 Task: Create a repository with GitHub Discussions enabled.
Action: Mouse moved to (1170, 73)
Screenshot: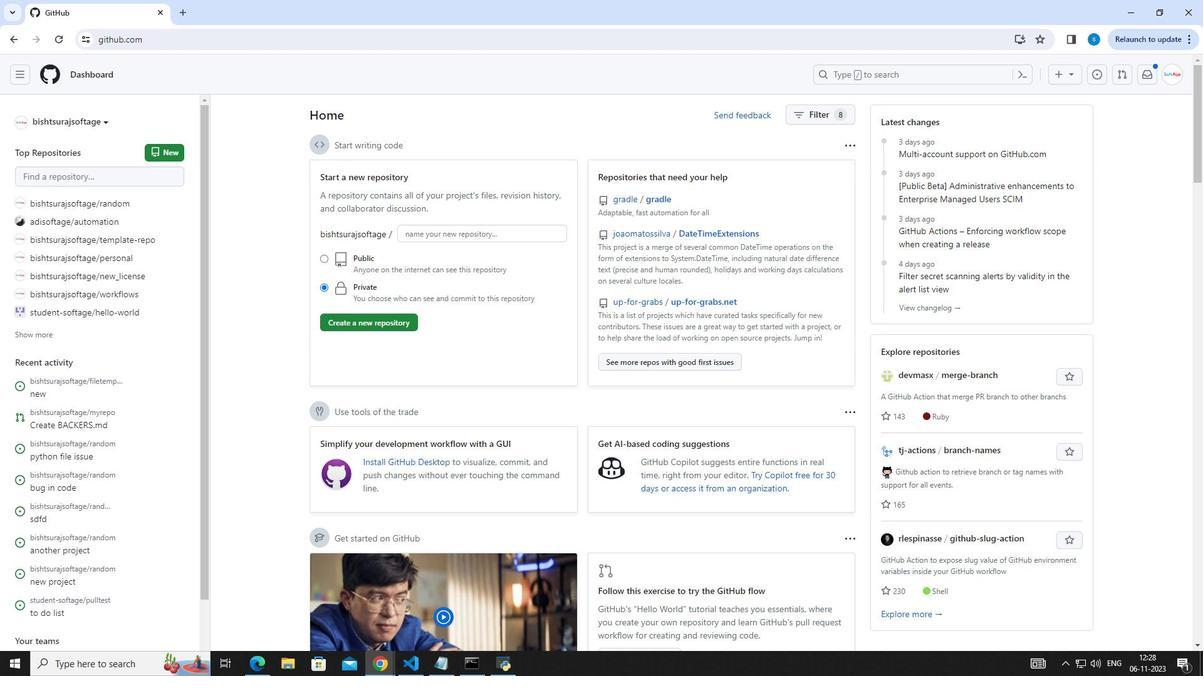 
Action: Mouse pressed left at (1170, 73)
Screenshot: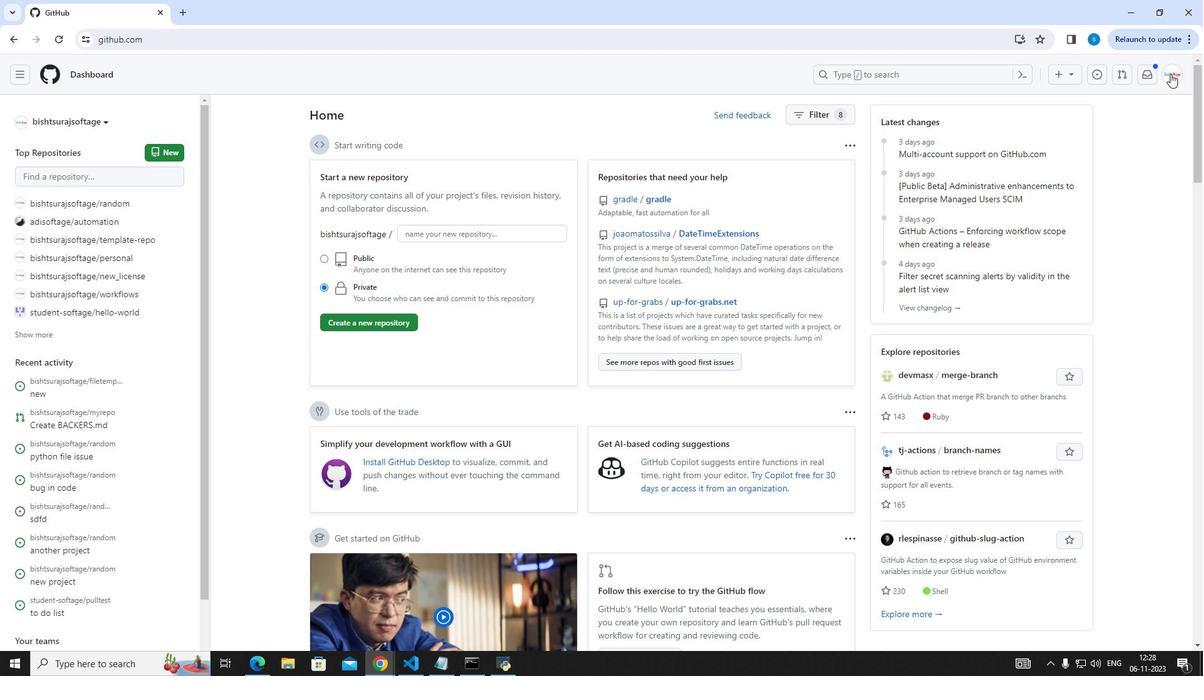 
Action: Mouse moved to (1109, 186)
Screenshot: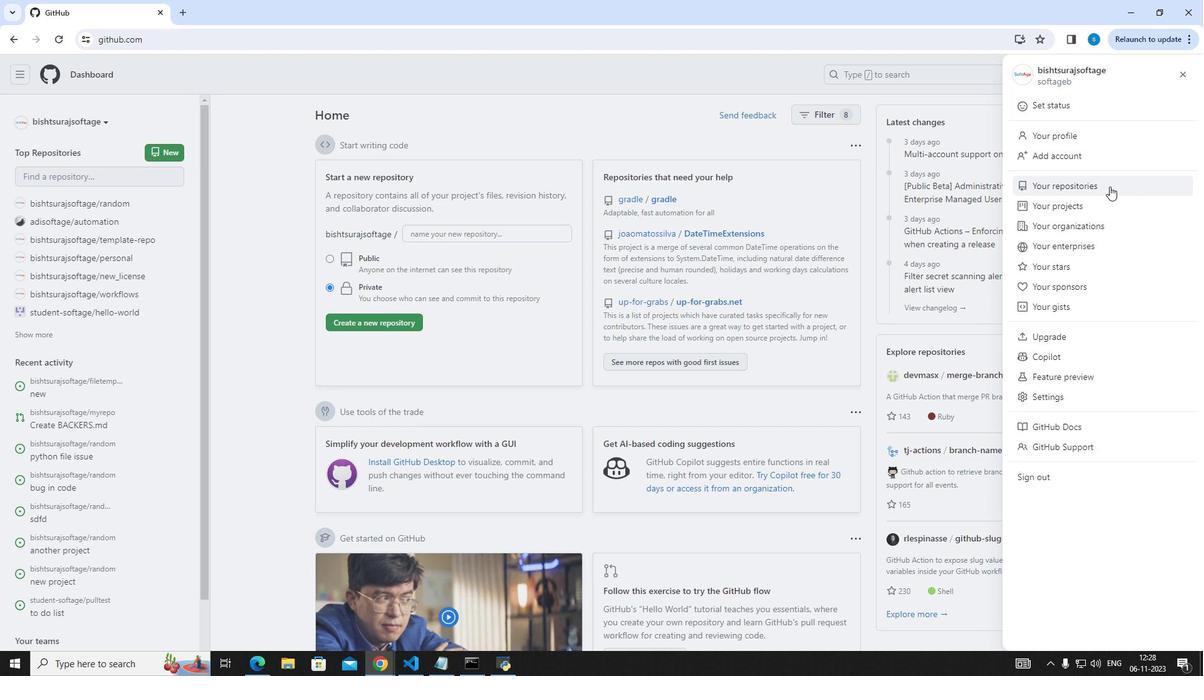 
Action: Mouse pressed left at (1109, 186)
Screenshot: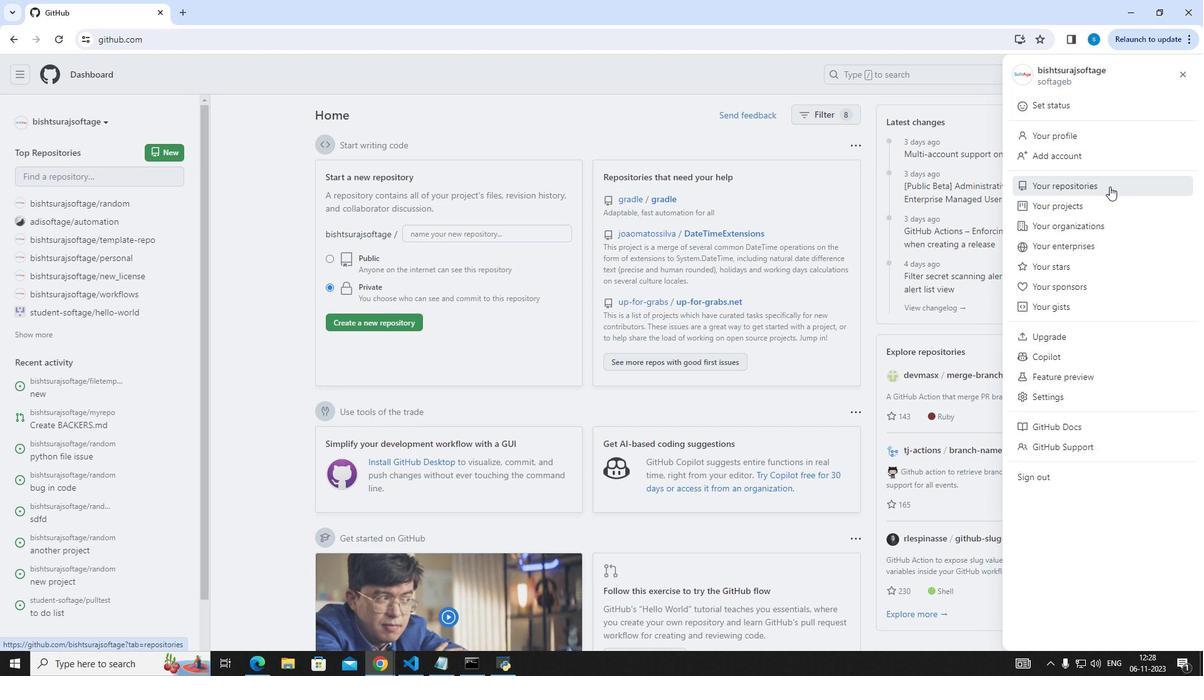 
Action: Mouse moved to (941, 147)
Screenshot: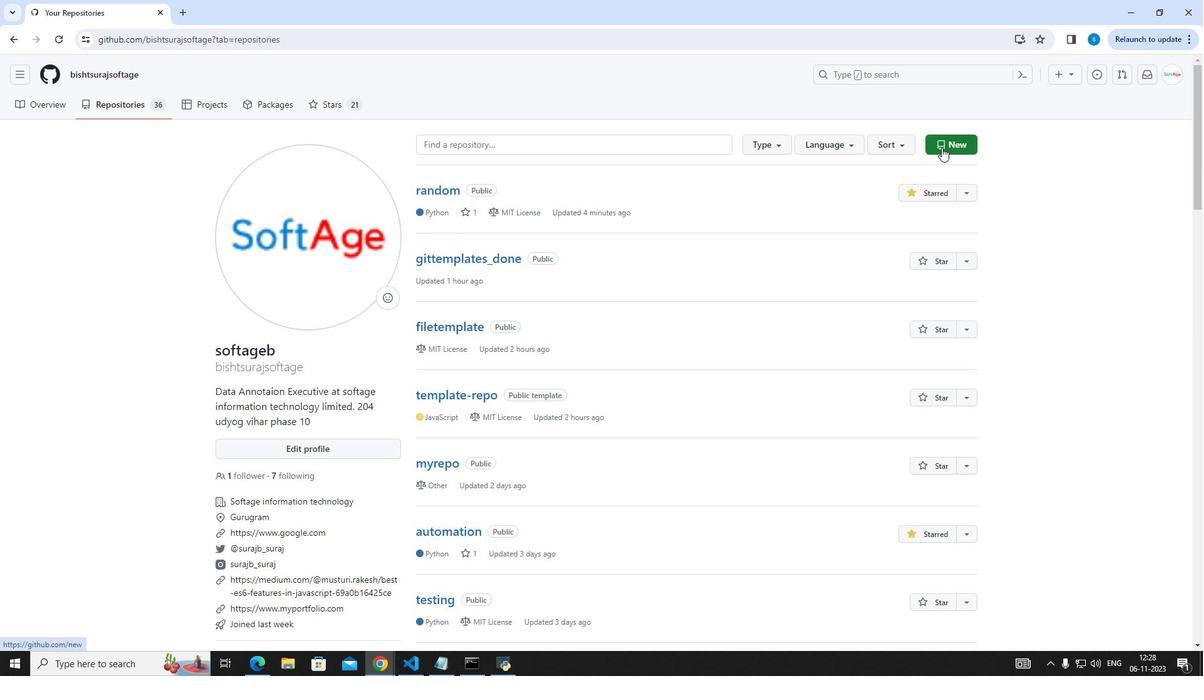 
Action: Mouse pressed left at (941, 147)
Screenshot: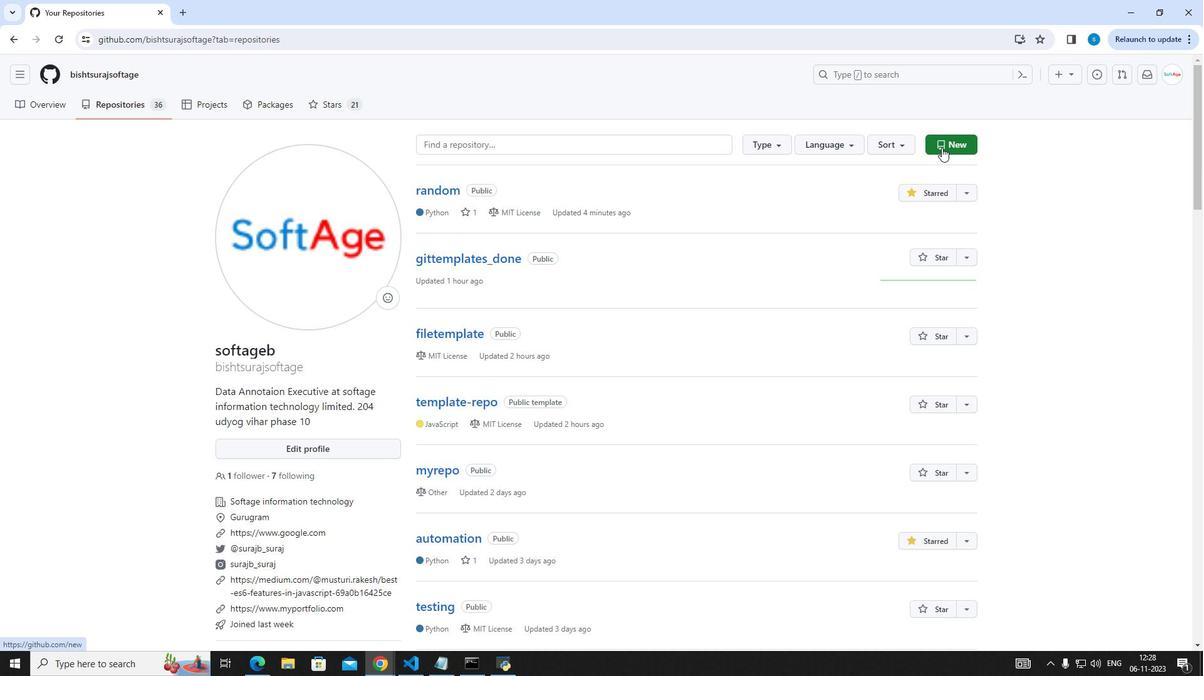 
Action: Mouse moved to (435, 303)
Screenshot: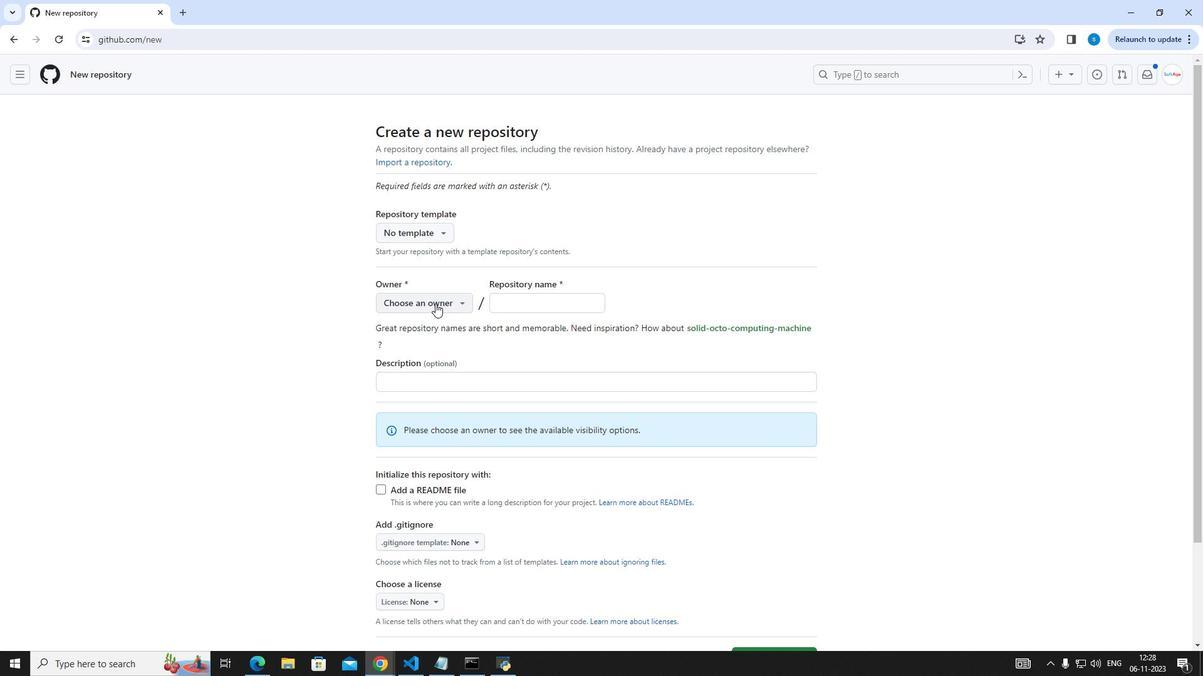 
Action: Mouse pressed left at (435, 303)
Screenshot: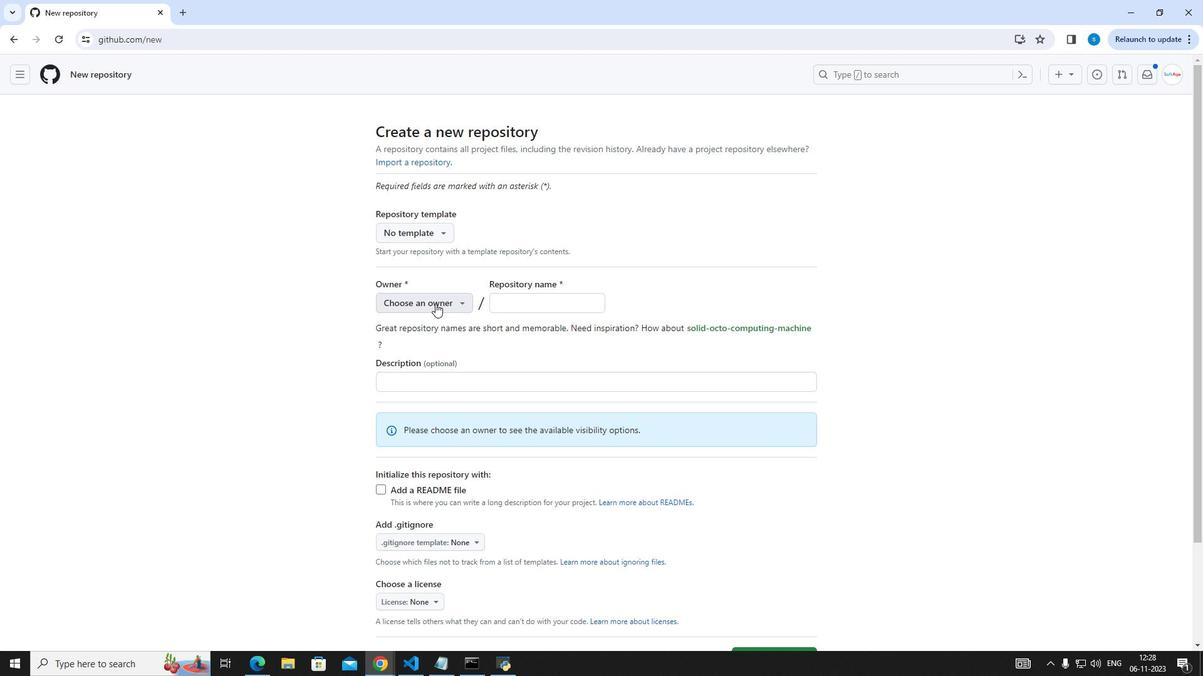 
Action: Mouse moved to (441, 352)
Screenshot: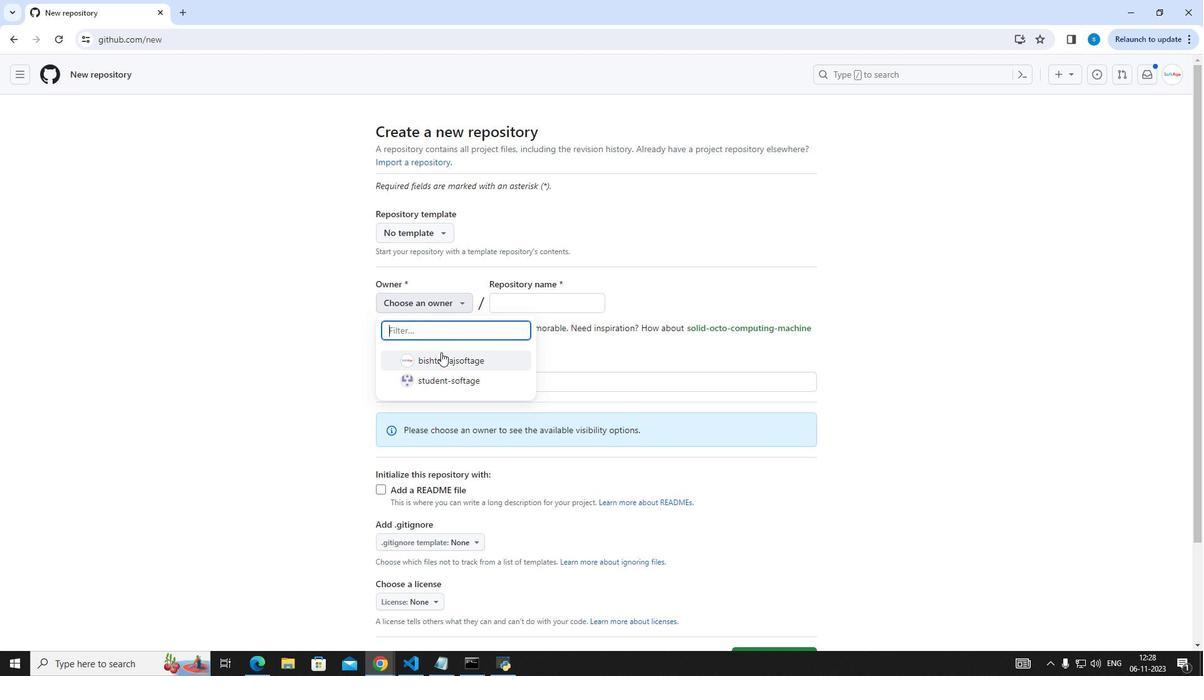 
Action: Mouse pressed left at (441, 352)
Screenshot: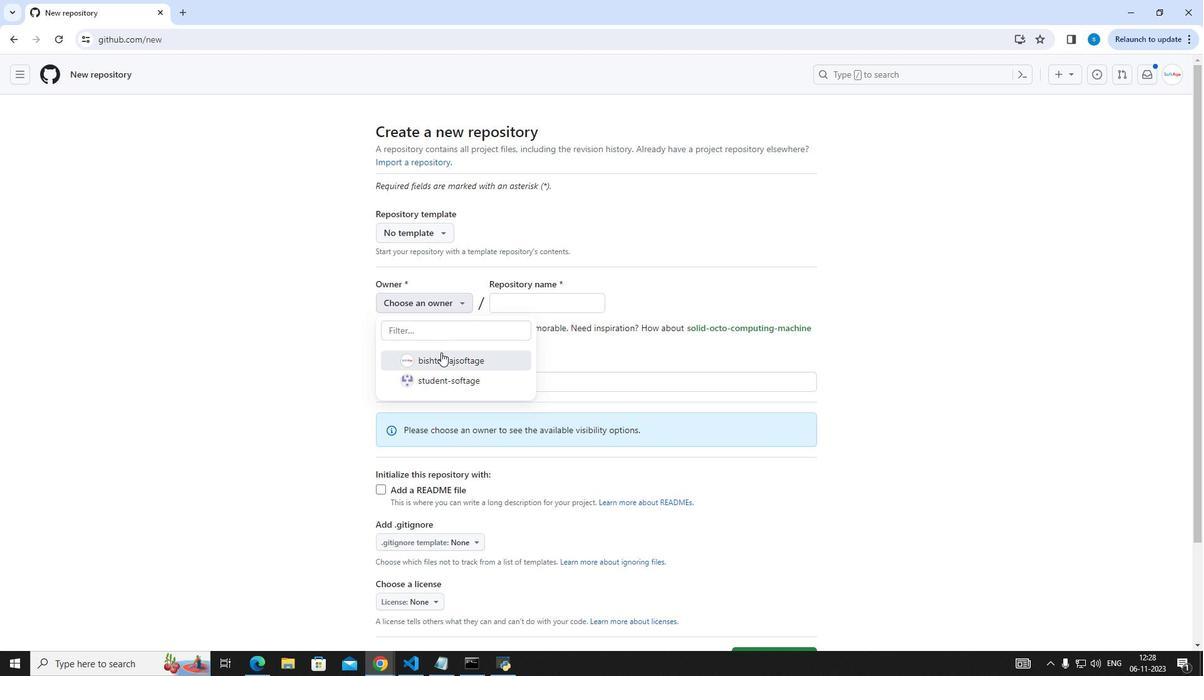 
Action: Mouse moved to (550, 287)
Screenshot: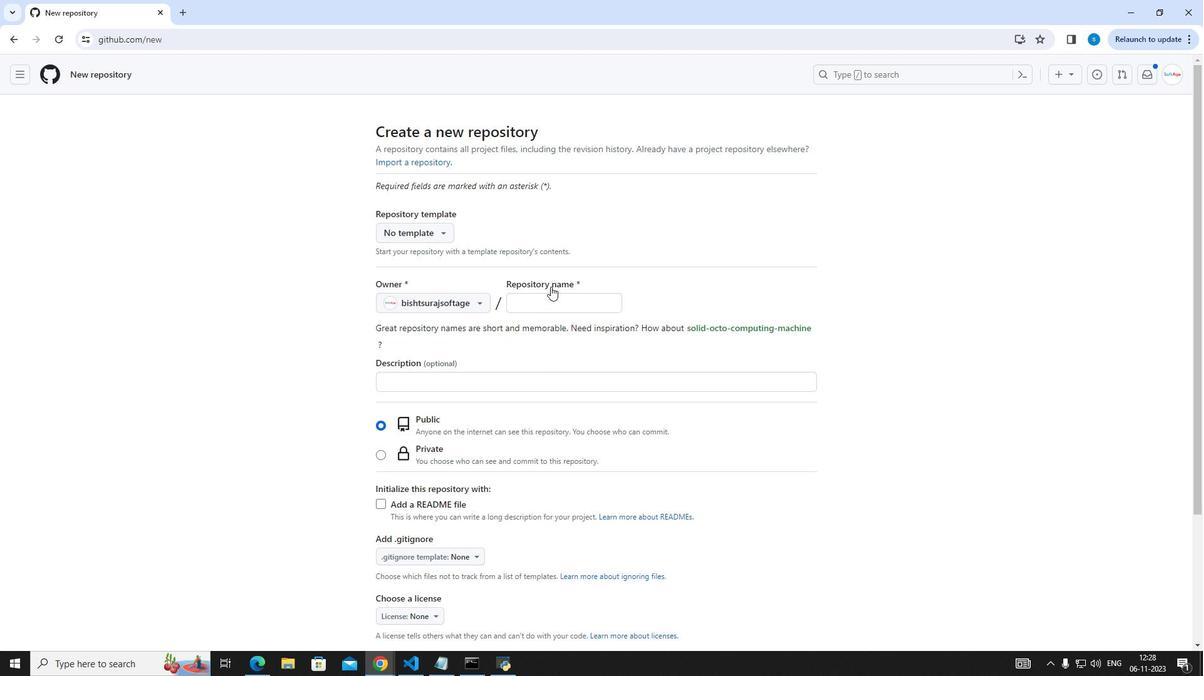 
Action: Mouse pressed left at (550, 287)
Screenshot: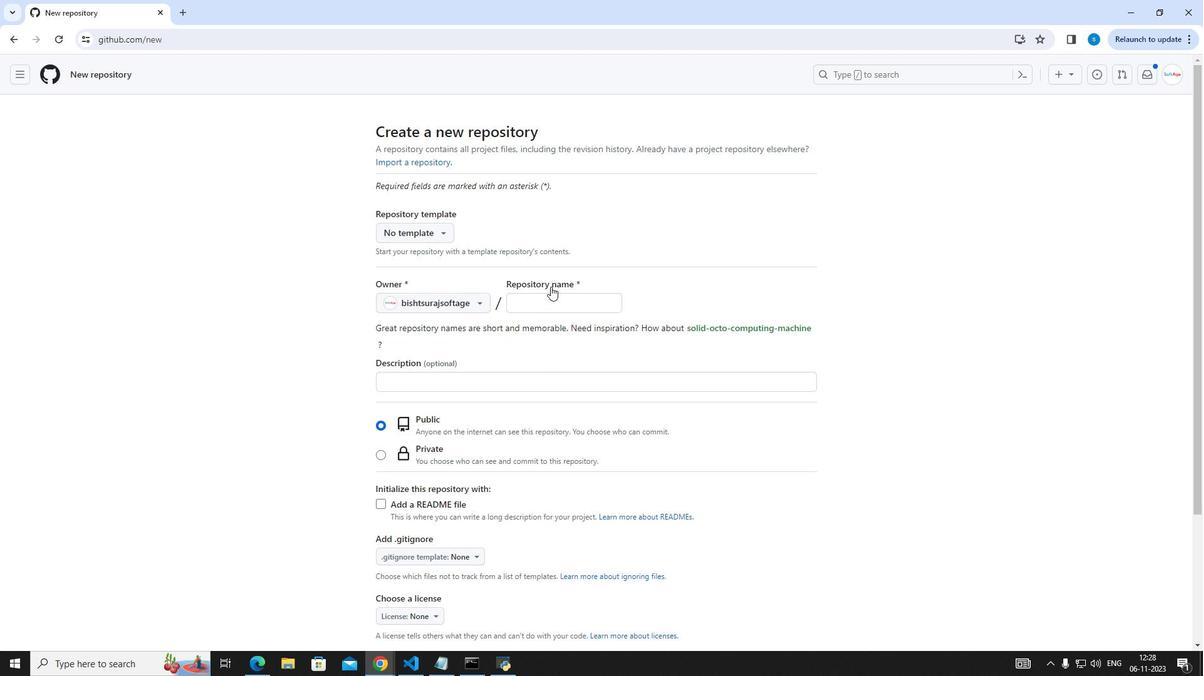 
Action: Key pressed discuss
Screenshot: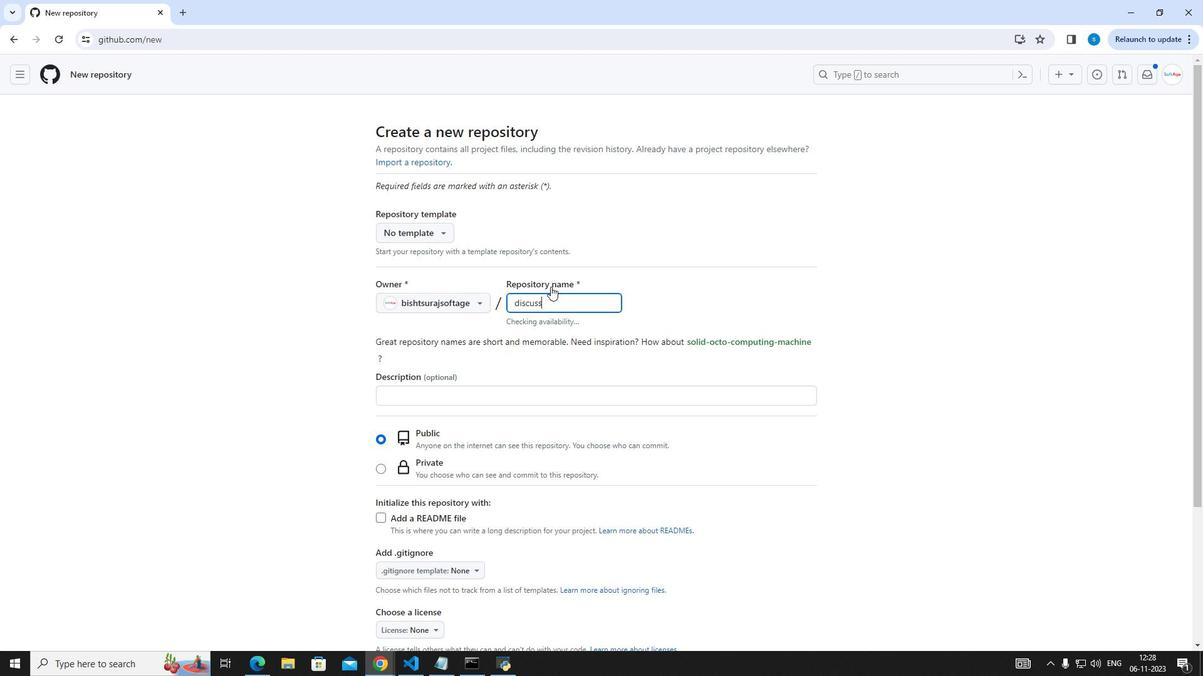 
Action: Mouse moved to (434, 519)
Screenshot: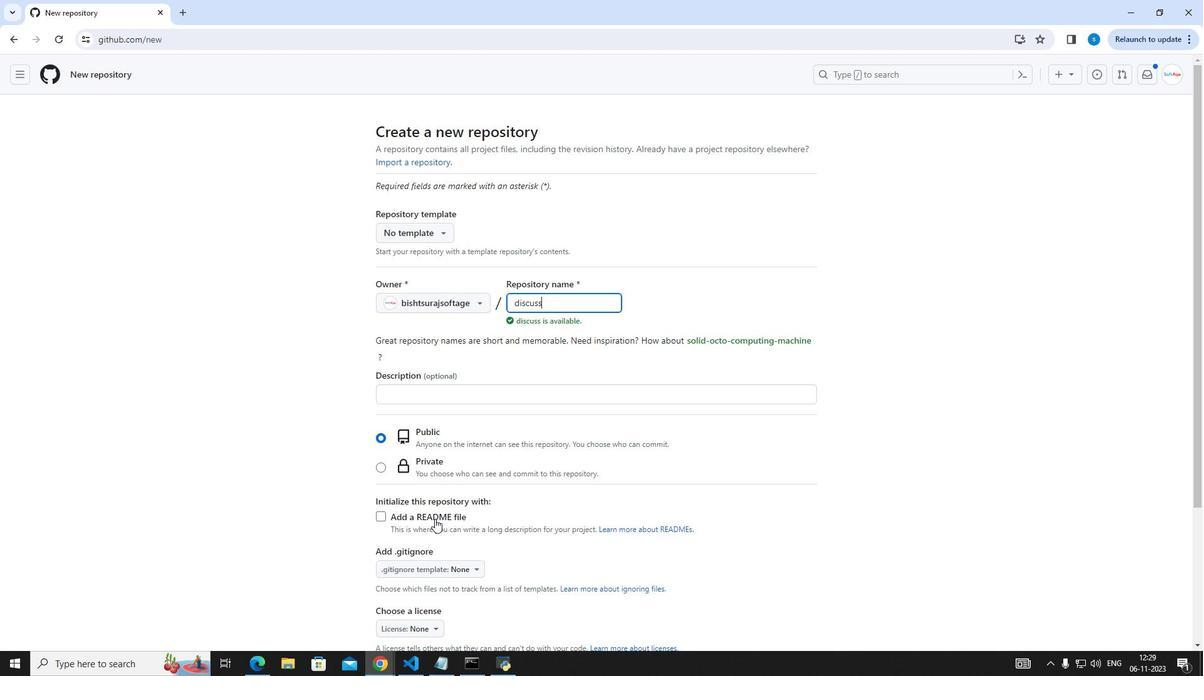 
Action: Mouse pressed left at (434, 519)
Screenshot: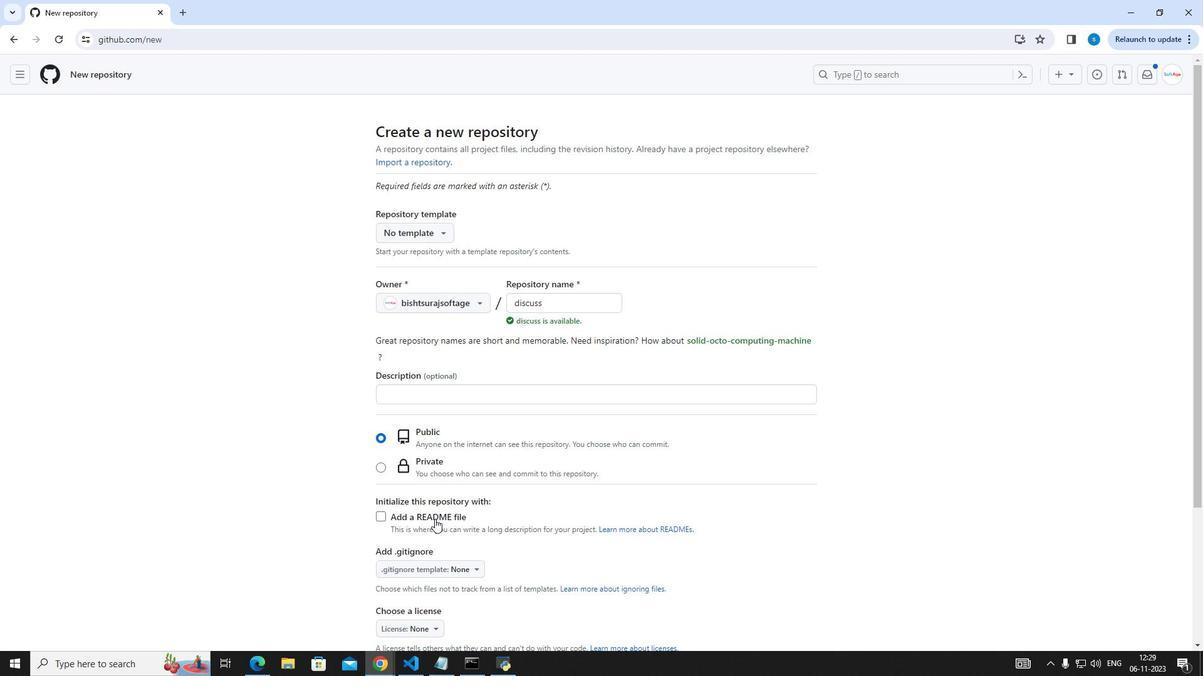 
Action: Mouse moved to (429, 520)
Screenshot: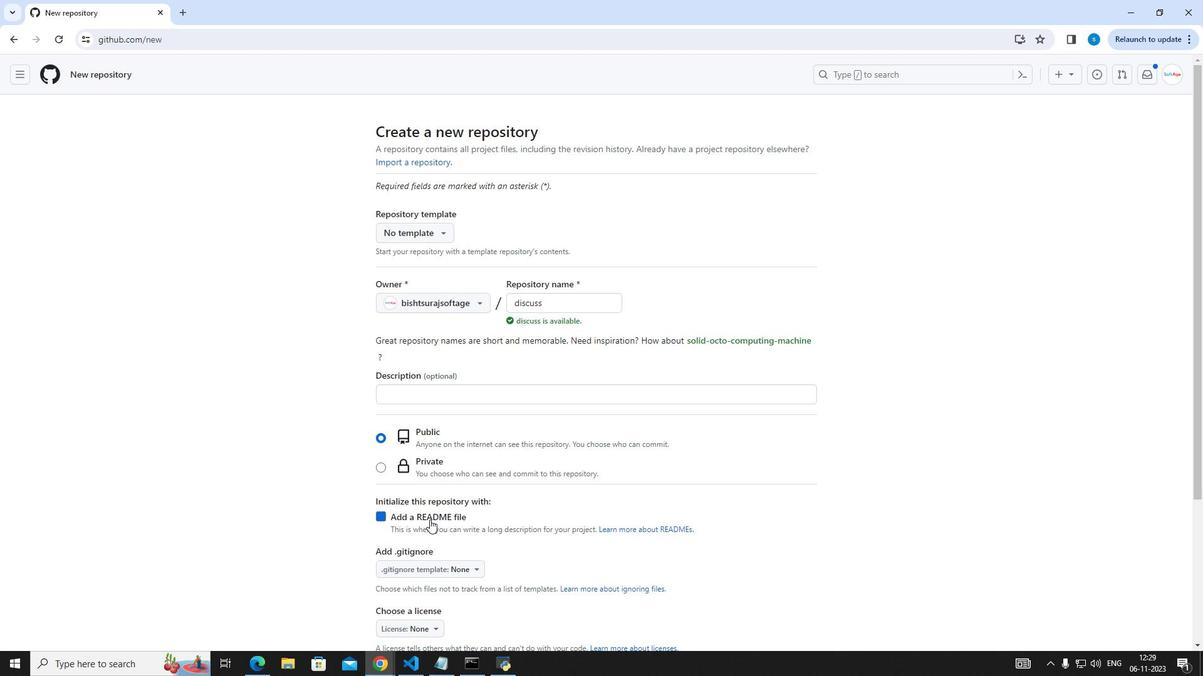 
Action: Mouse scrolled (429, 519) with delta (0, 0)
Screenshot: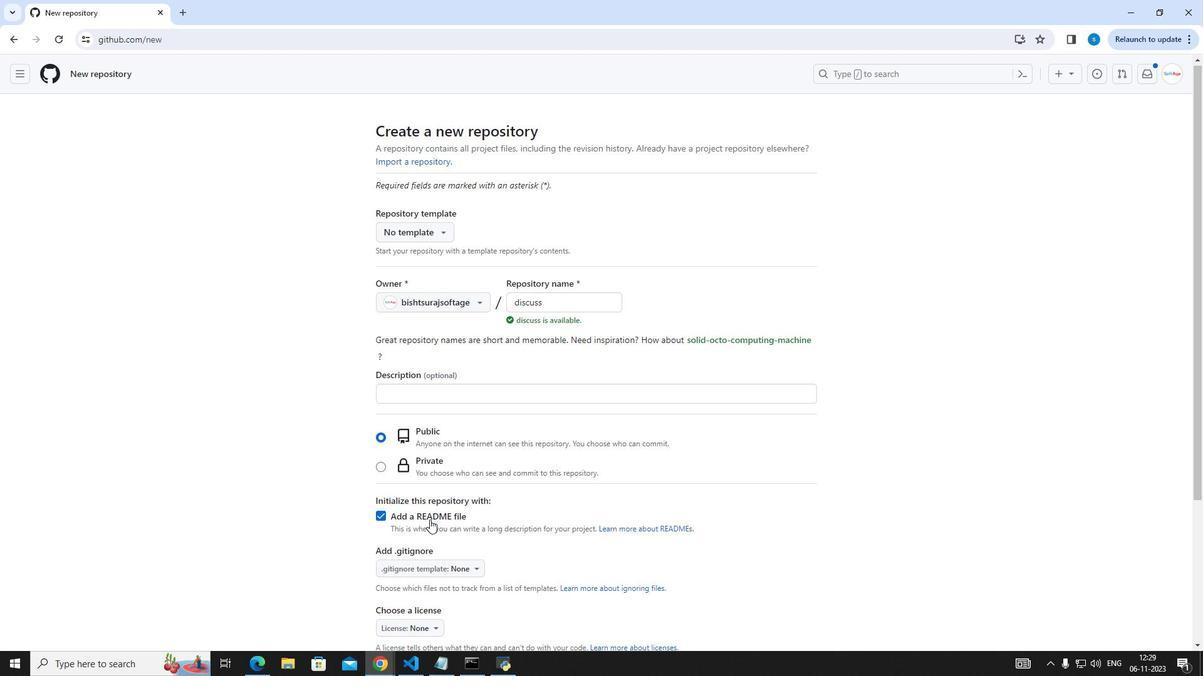 
Action: Mouse scrolled (429, 519) with delta (0, 0)
Screenshot: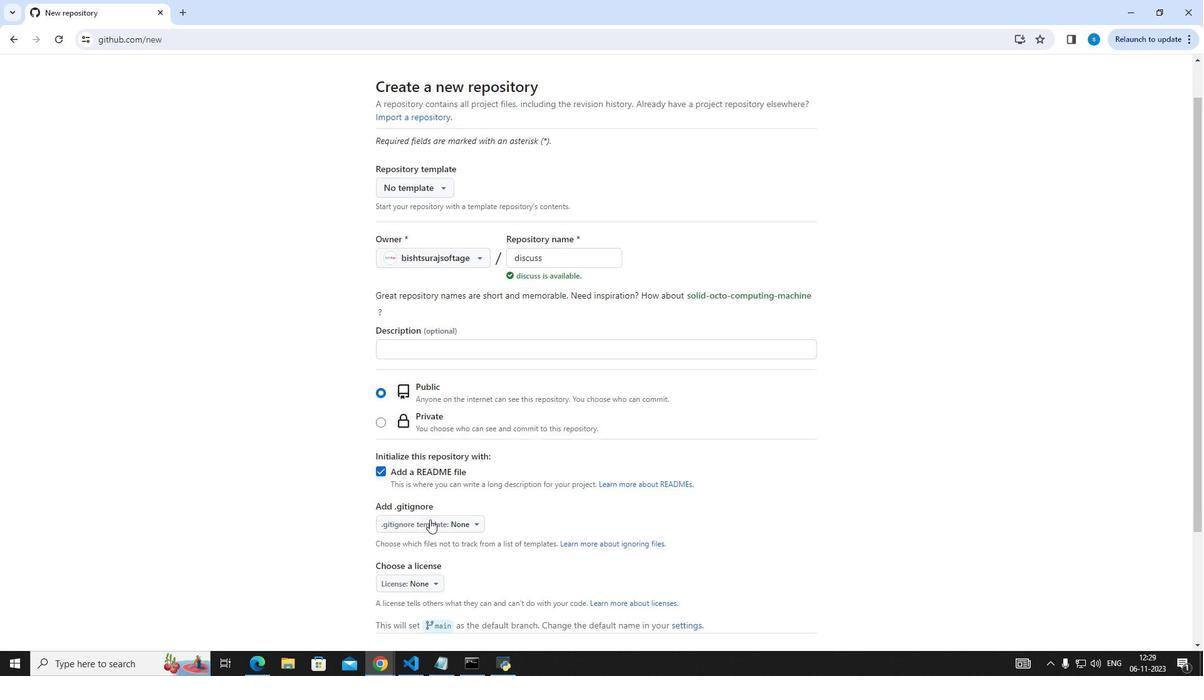 
Action: Mouse scrolled (429, 519) with delta (0, 0)
Screenshot: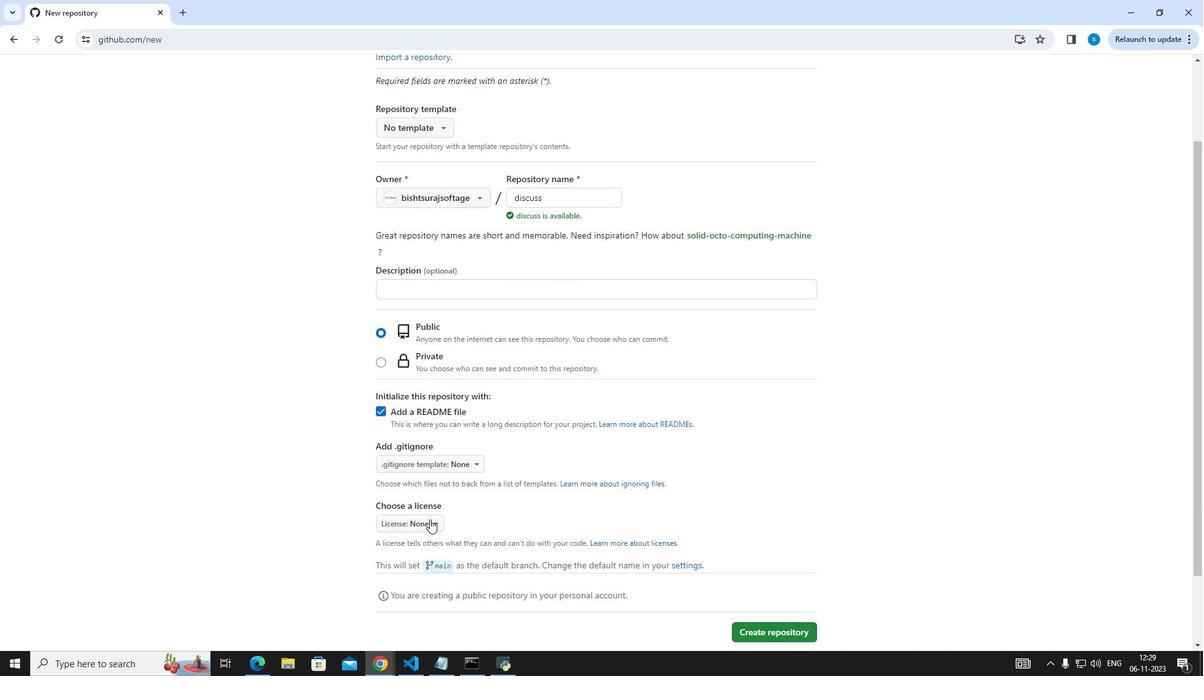 
Action: Mouse scrolled (429, 519) with delta (0, 0)
Screenshot: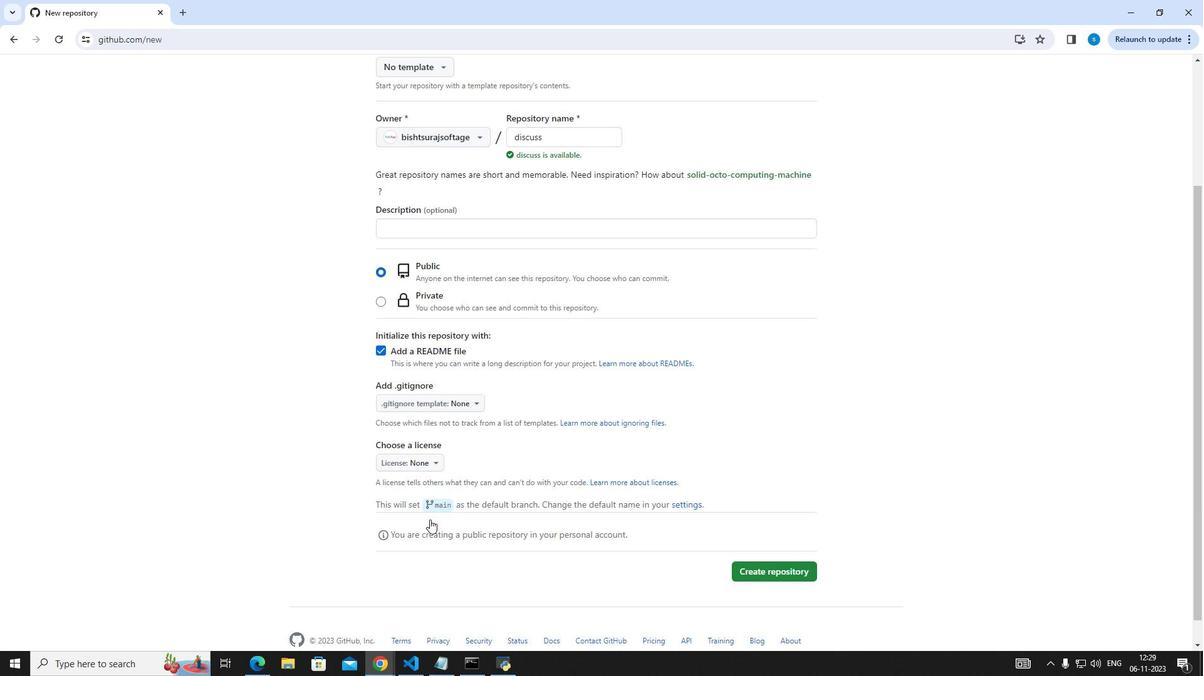 
Action: Mouse moved to (416, 437)
Screenshot: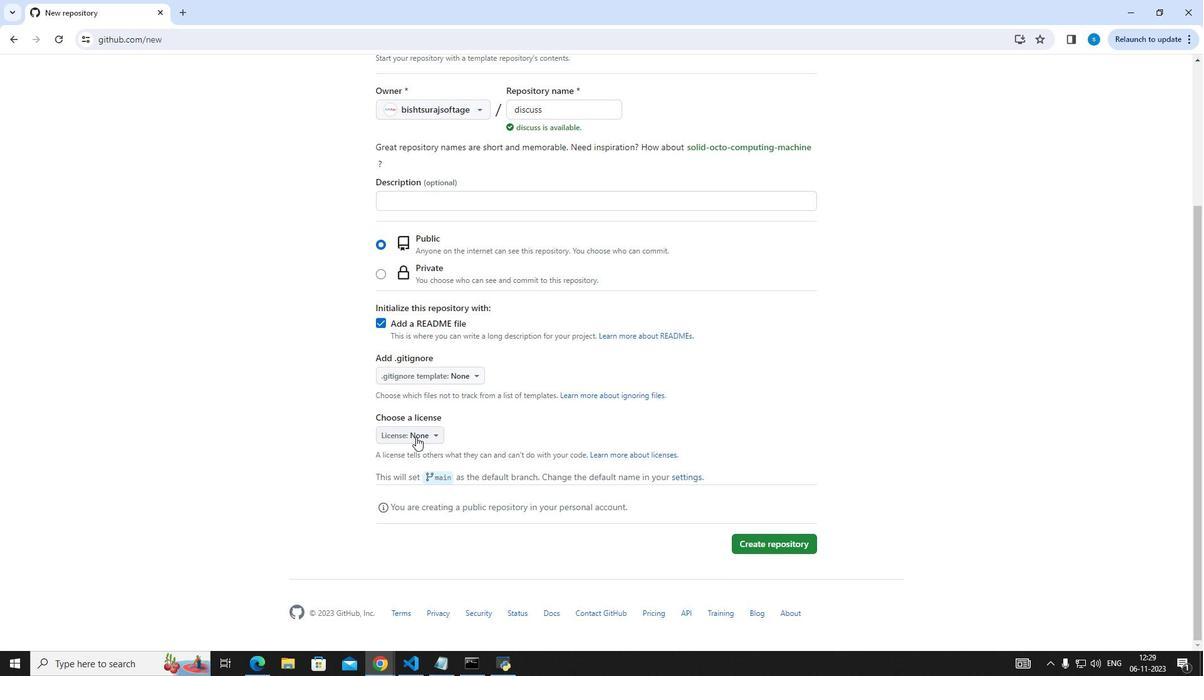 
Action: Mouse pressed left at (416, 437)
Screenshot: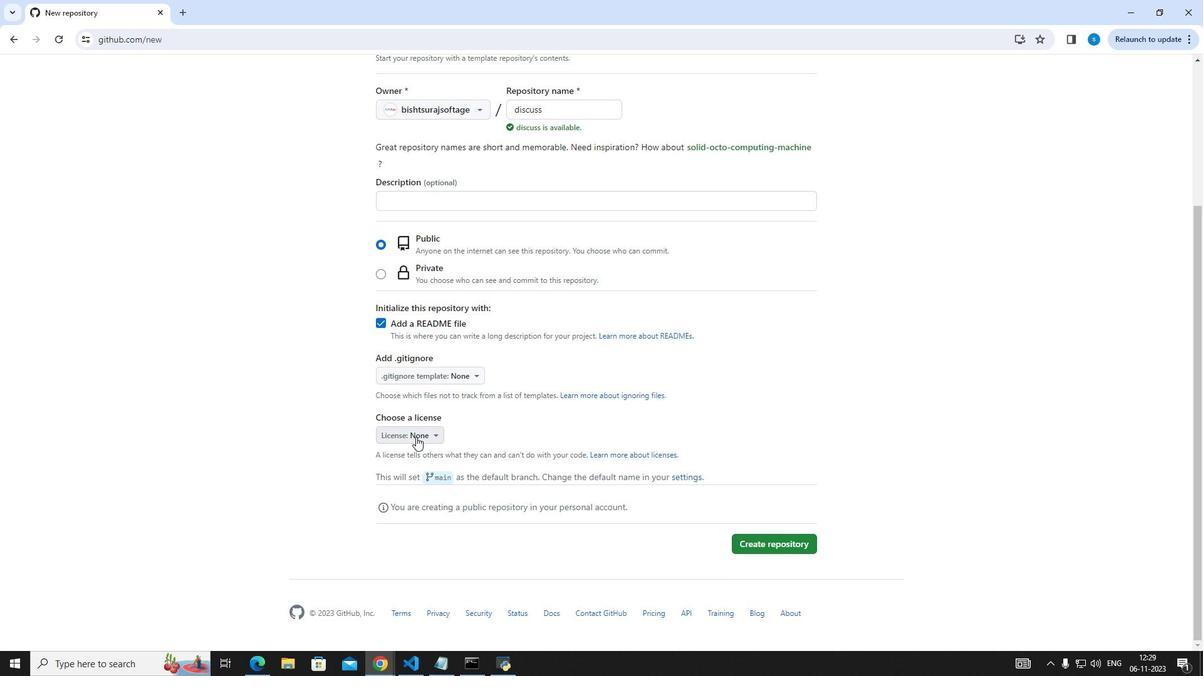 
Action: Mouse moved to (438, 275)
Screenshot: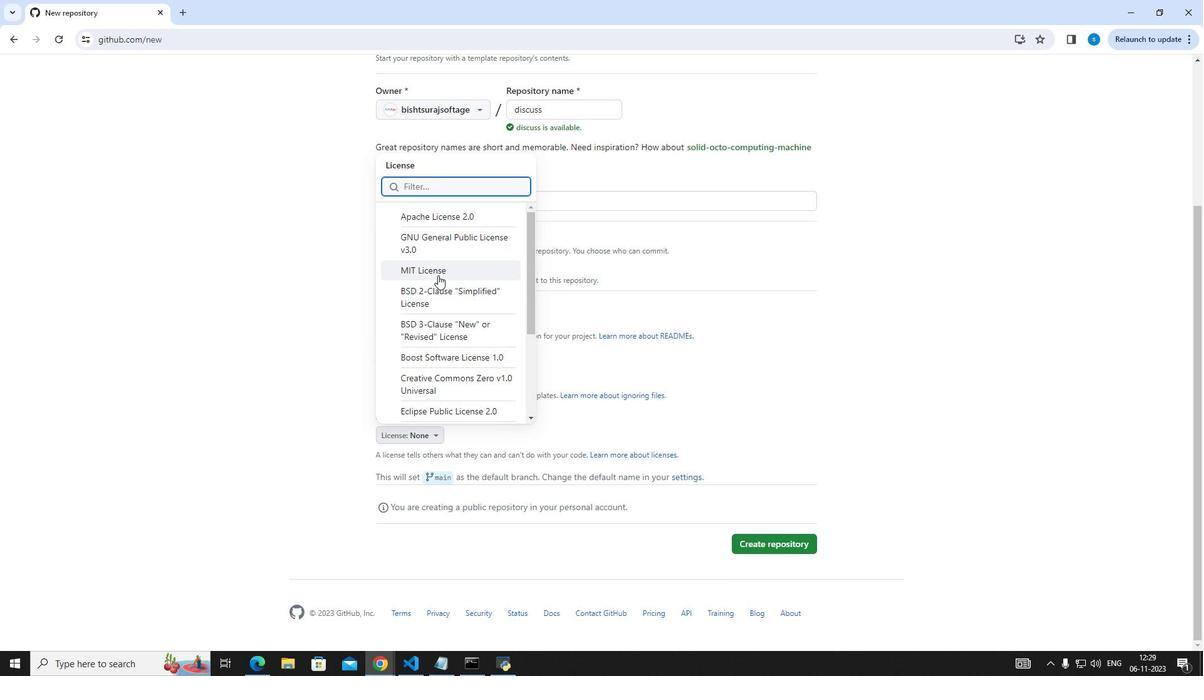 
Action: Mouse pressed left at (438, 275)
Screenshot: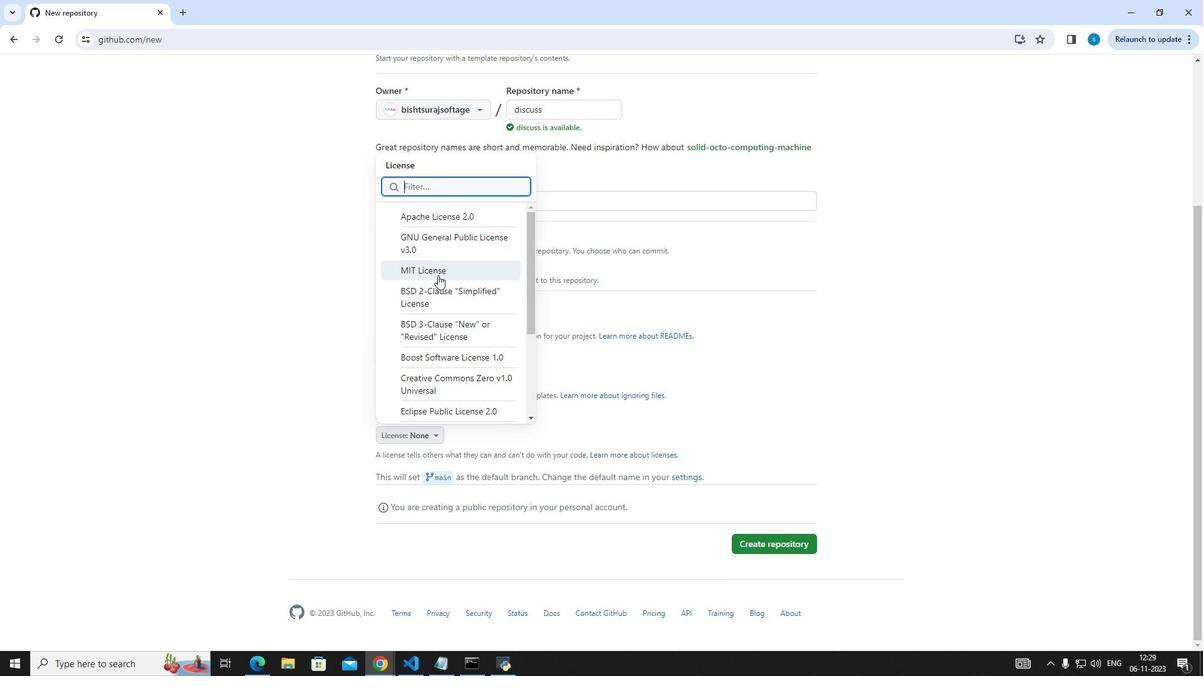 
Action: Mouse moved to (746, 545)
Screenshot: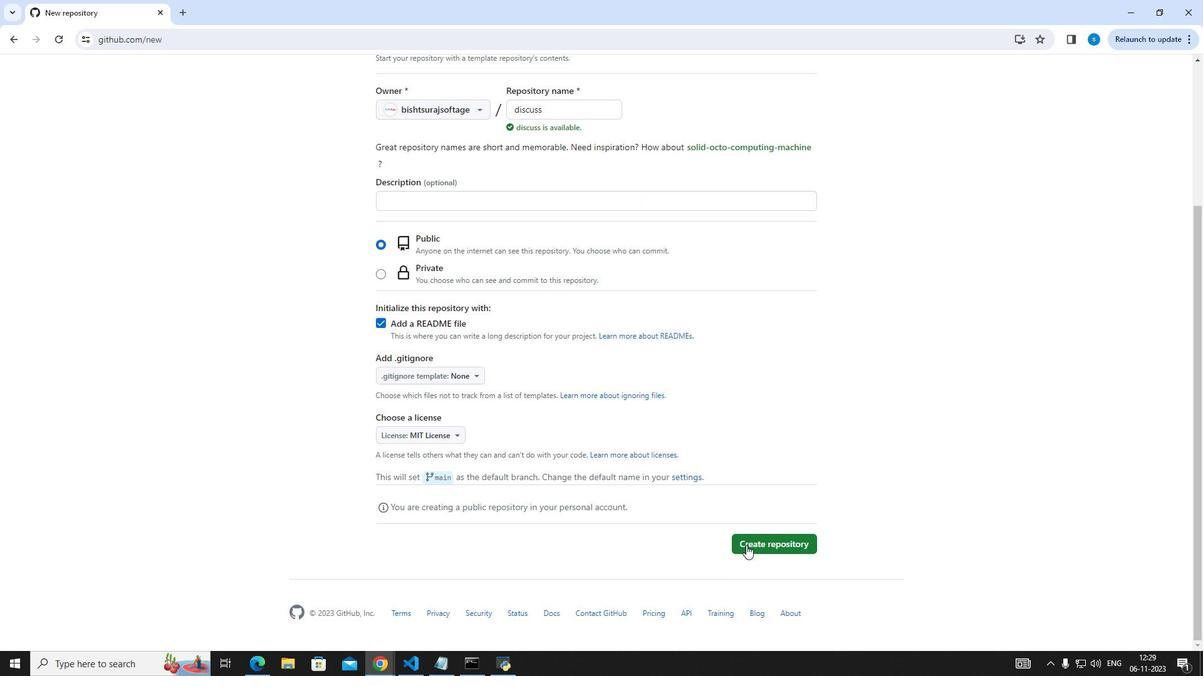 
Action: Mouse pressed left at (746, 545)
Screenshot: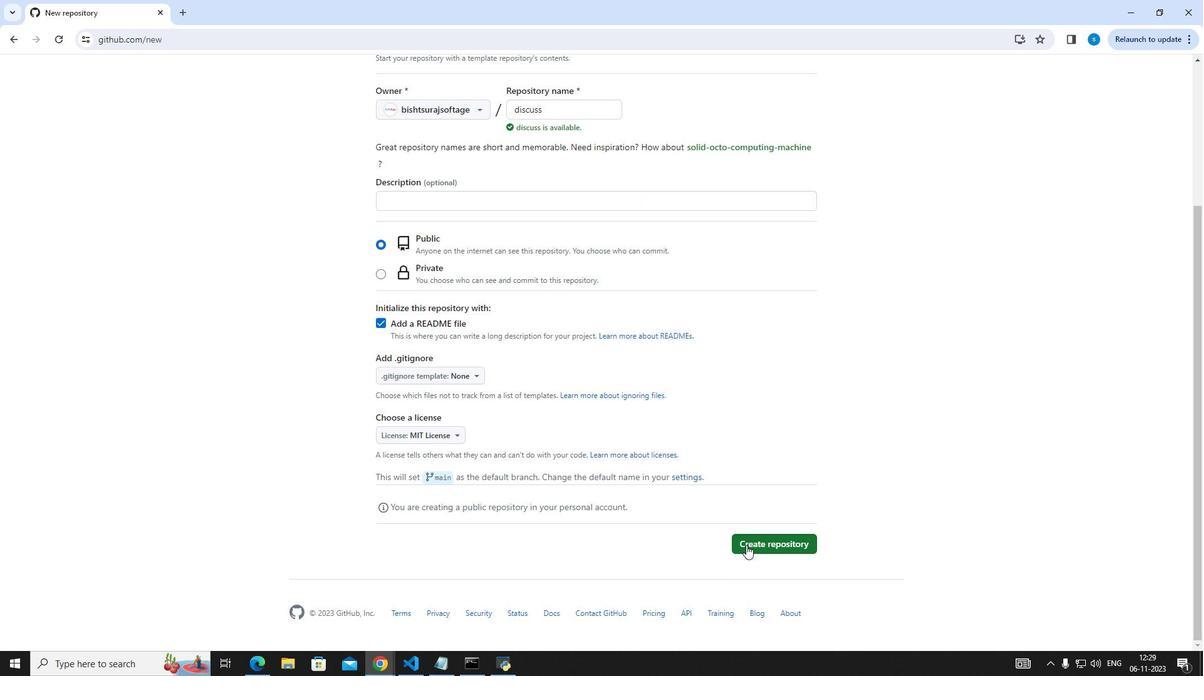 
Action: Mouse moved to (524, 103)
Screenshot: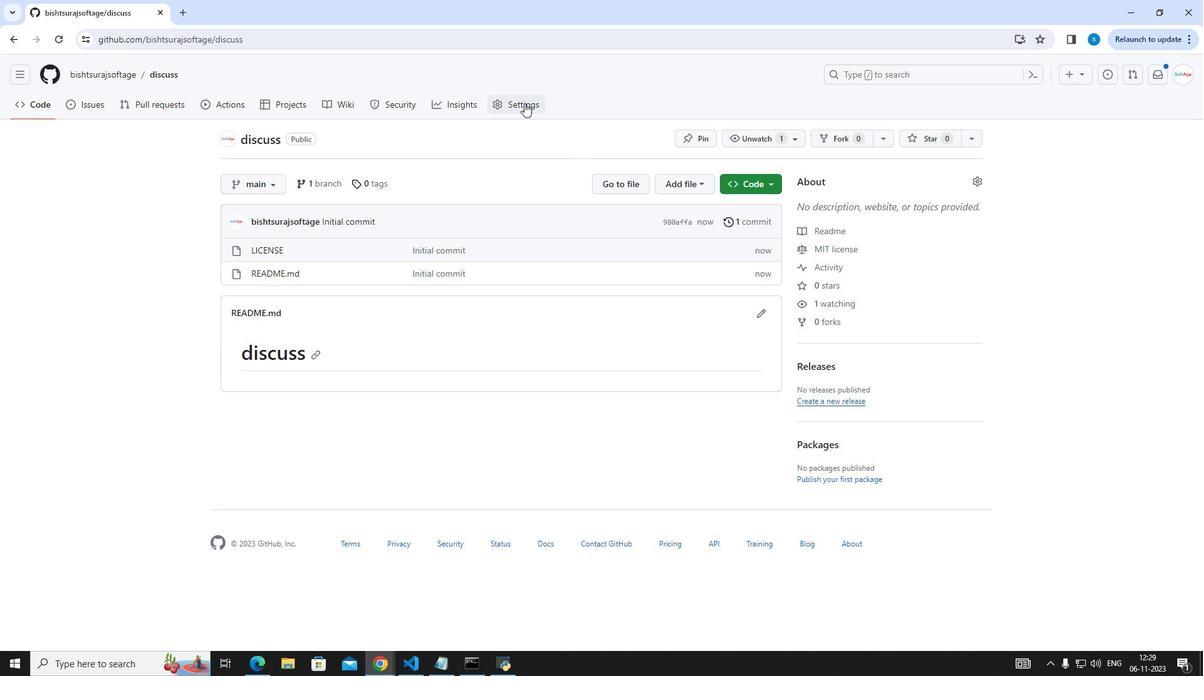 
Action: Mouse pressed left at (524, 103)
Screenshot: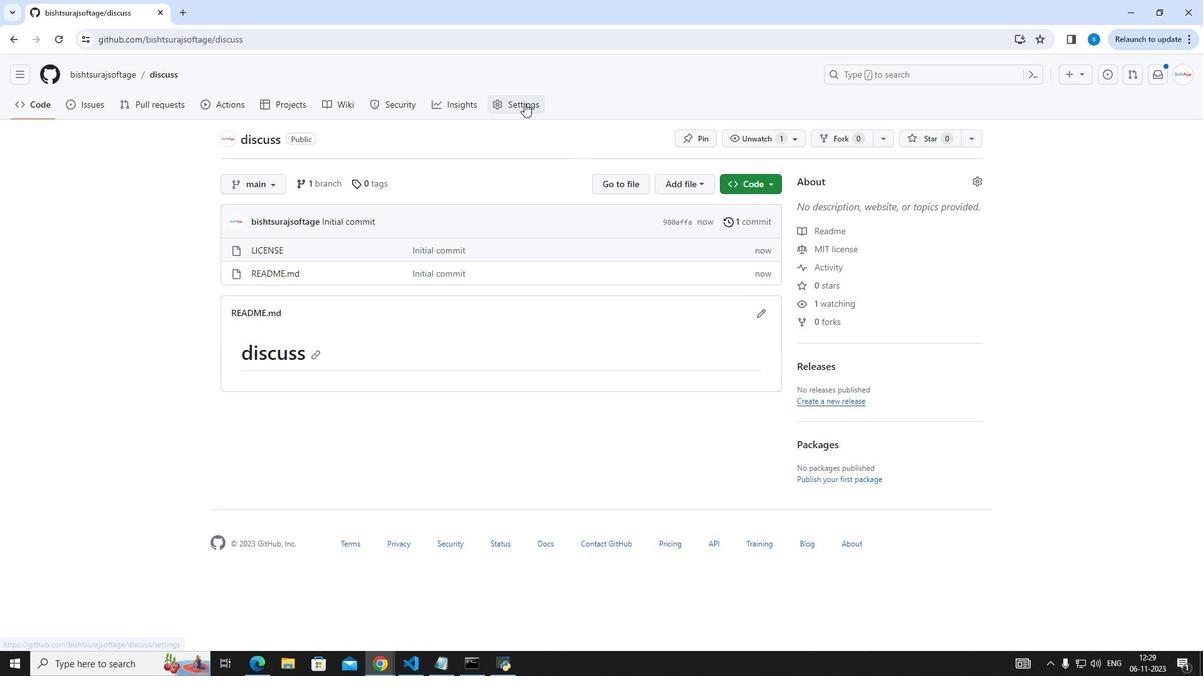 
Action: Mouse moved to (640, 371)
Screenshot: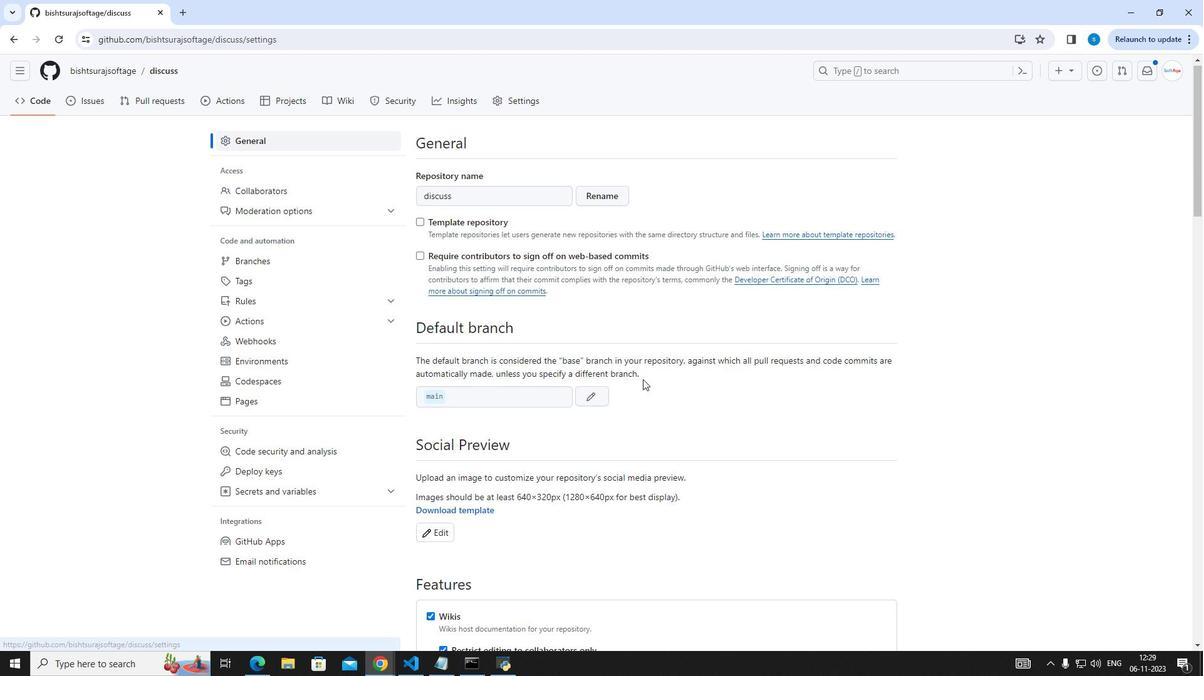 
Action: Mouse scrolled (640, 370) with delta (0, 0)
Screenshot: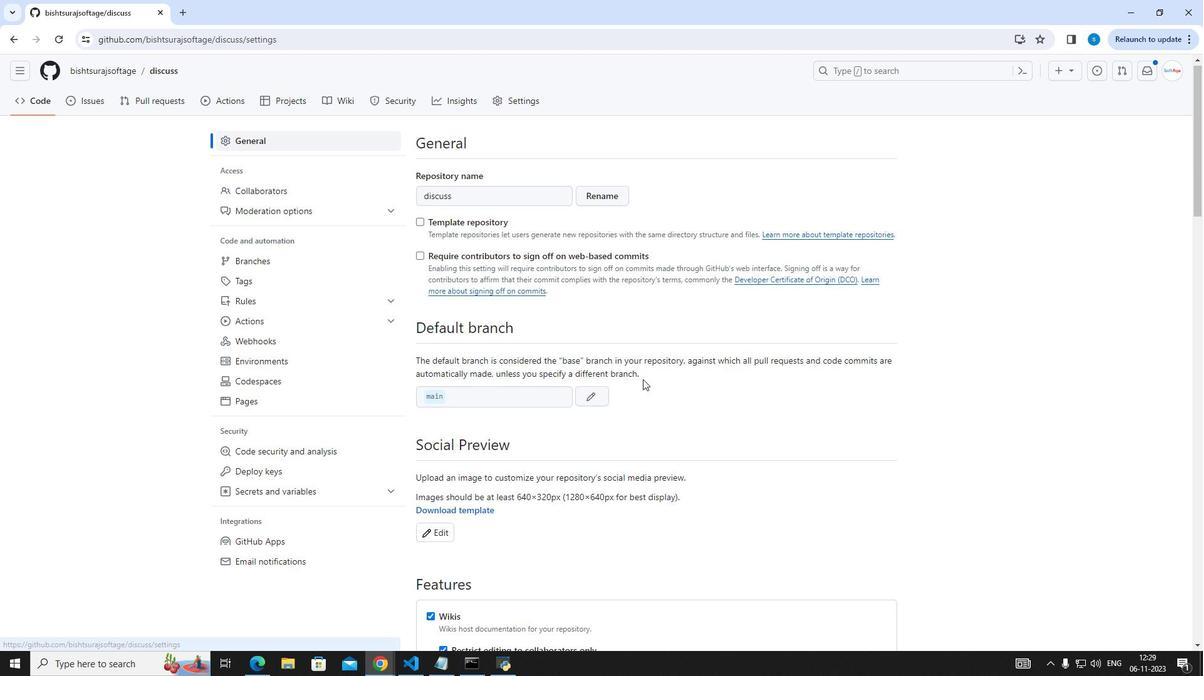 
Action: Mouse moved to (642, 378)
Screenshot: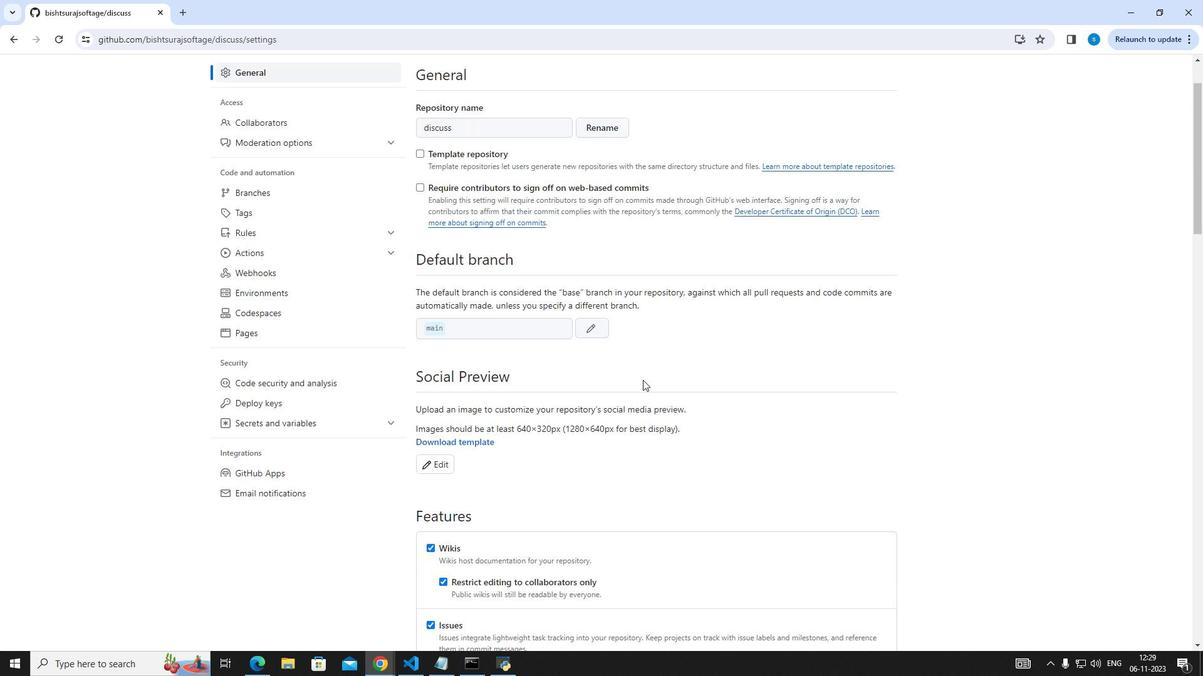 
Action: Mouse scrolled (642, 377) with delta (0, 0)
Screenshot: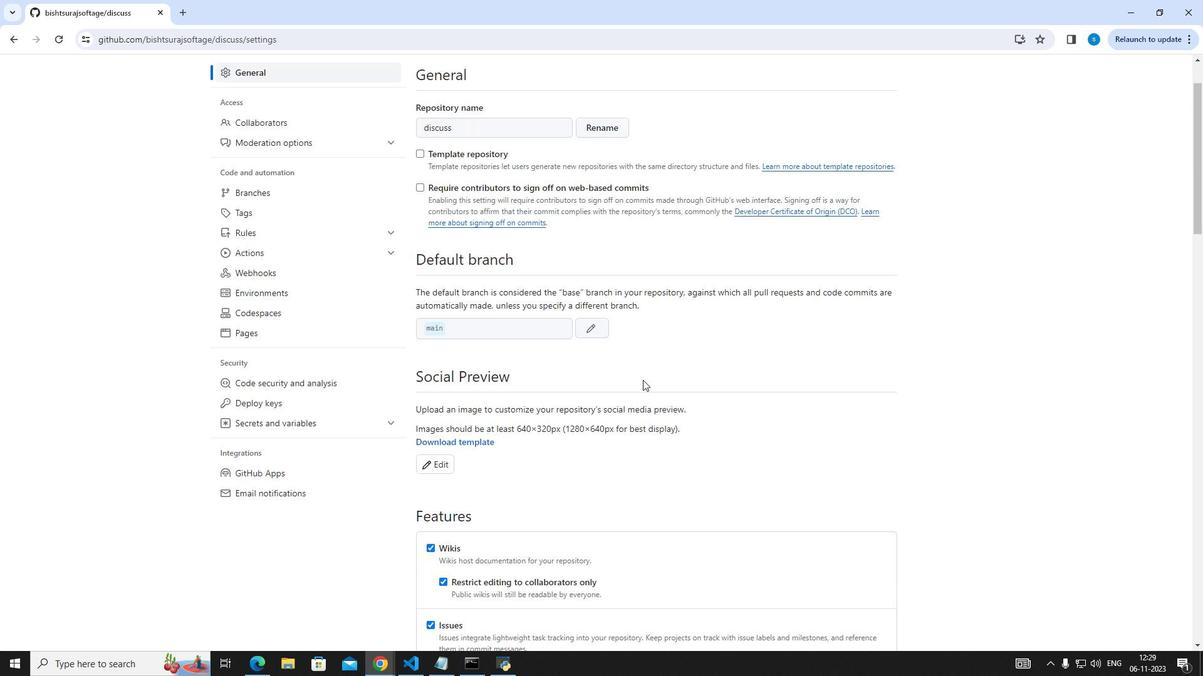 
Action: Mouse moved to (642, 380)
Screenshot: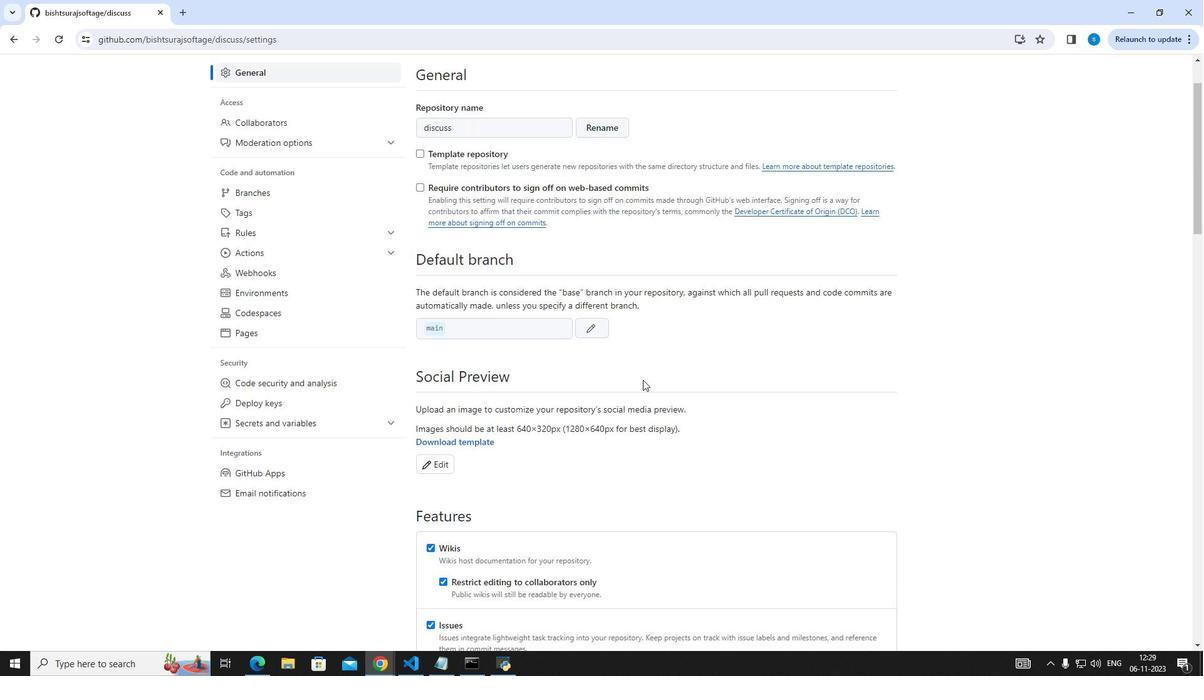 
Action: Mouse scrolled (642, 379) with delta (0, 0)
Screenshot: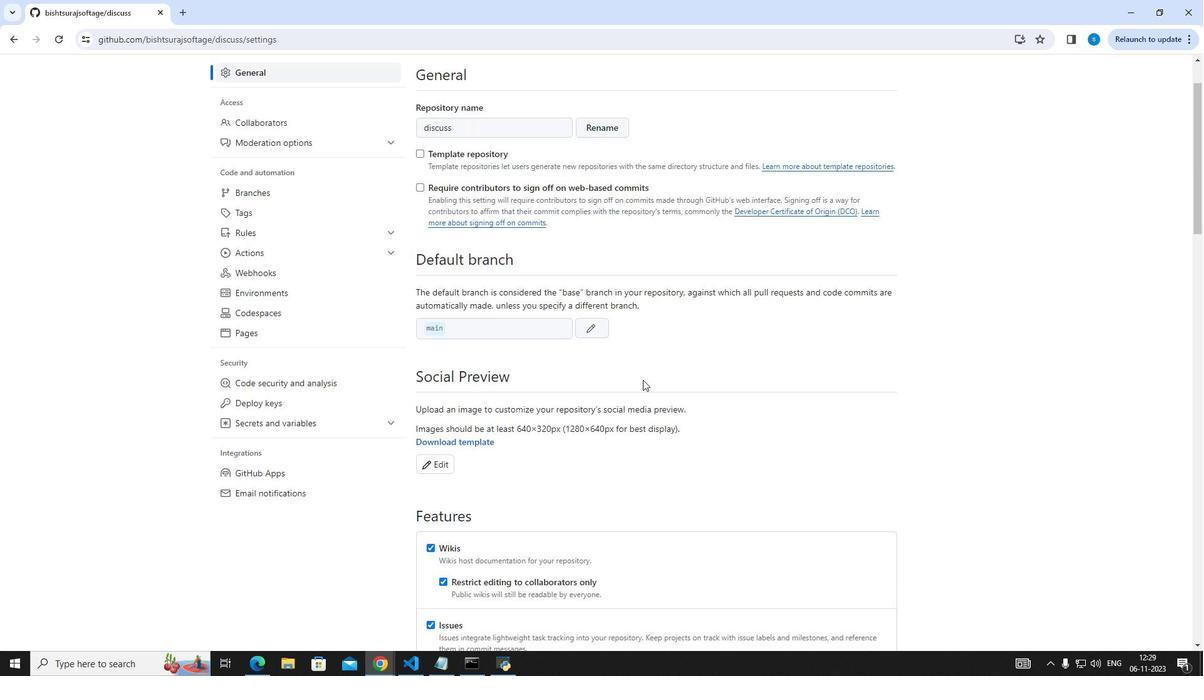 
Action: Mouse scrolled (642, 379) with delta (0, 0)
Screenshot: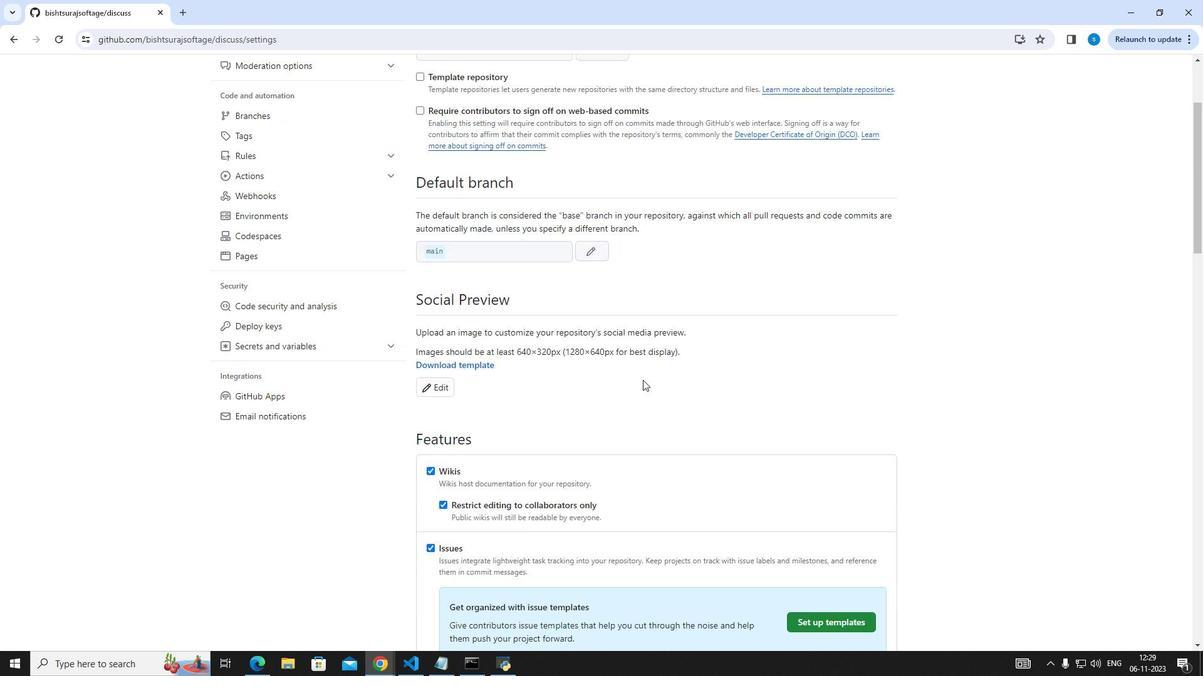 
Action: Mouse scrolled (642, 379) with delta (0, 0)
Screenshot: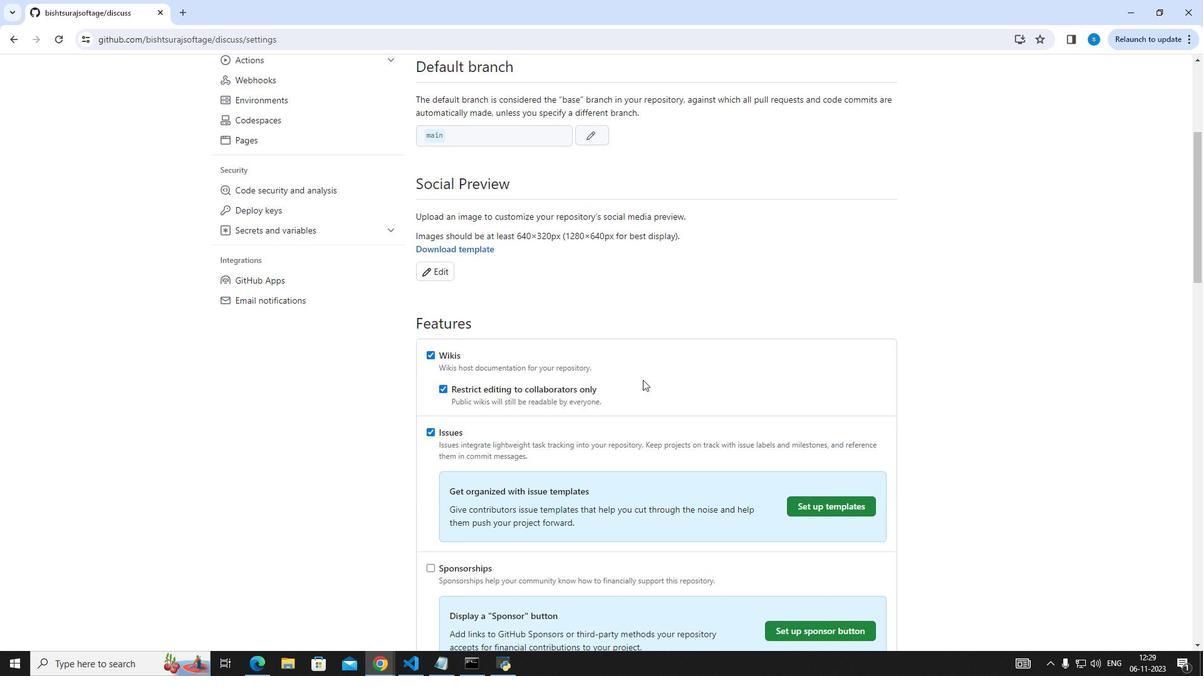 
Action: Mouse scrolled (642, 379) with delta (0, 0)
Screenshot: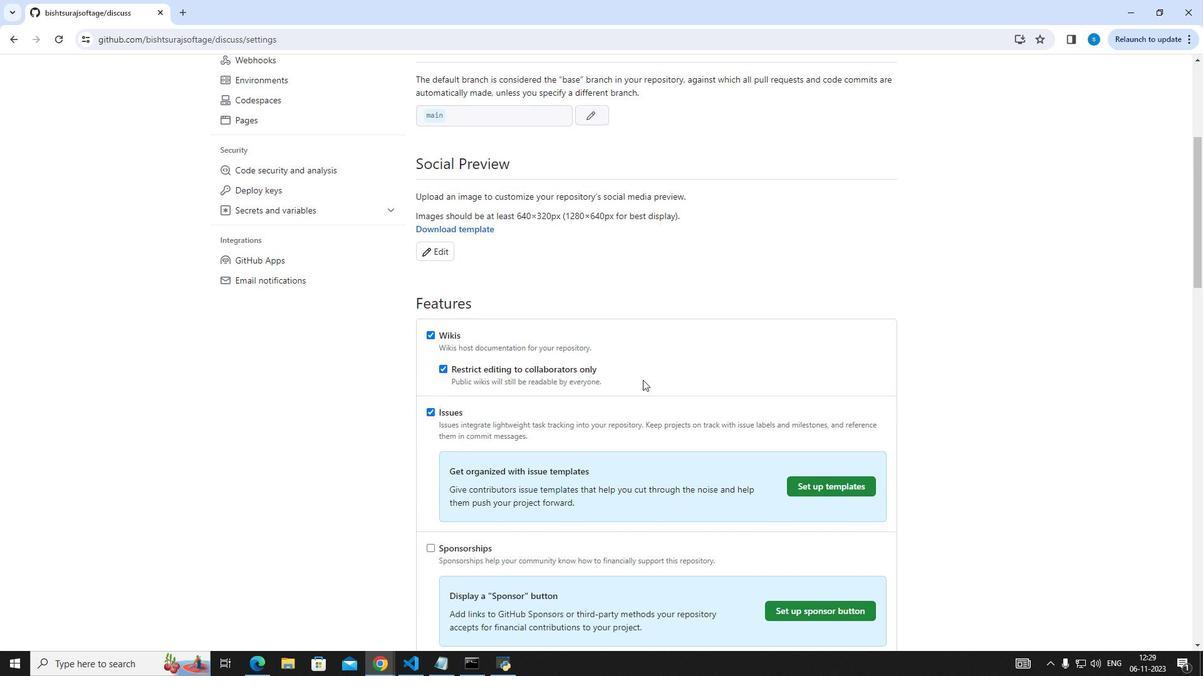 
Action: Mouse scrolled (642, 379) with delta (0, 0)
Screenshot: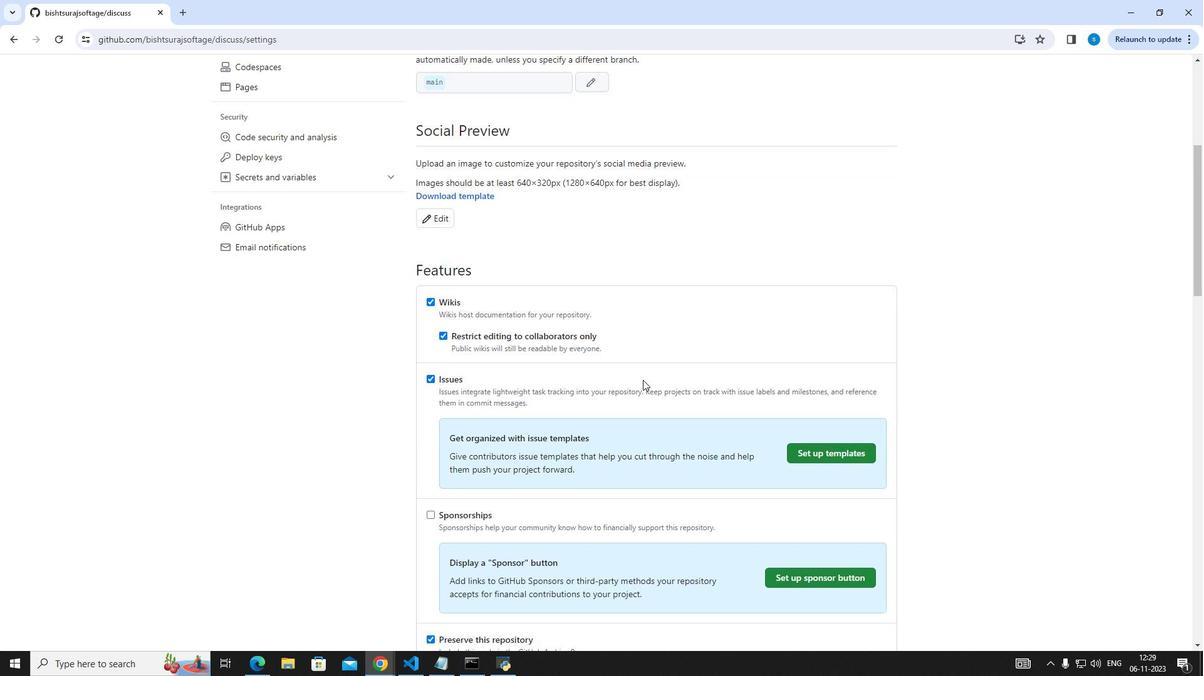 
Action: Mouse scrolled (642, 379) with delta (0, 0)
Screenshot: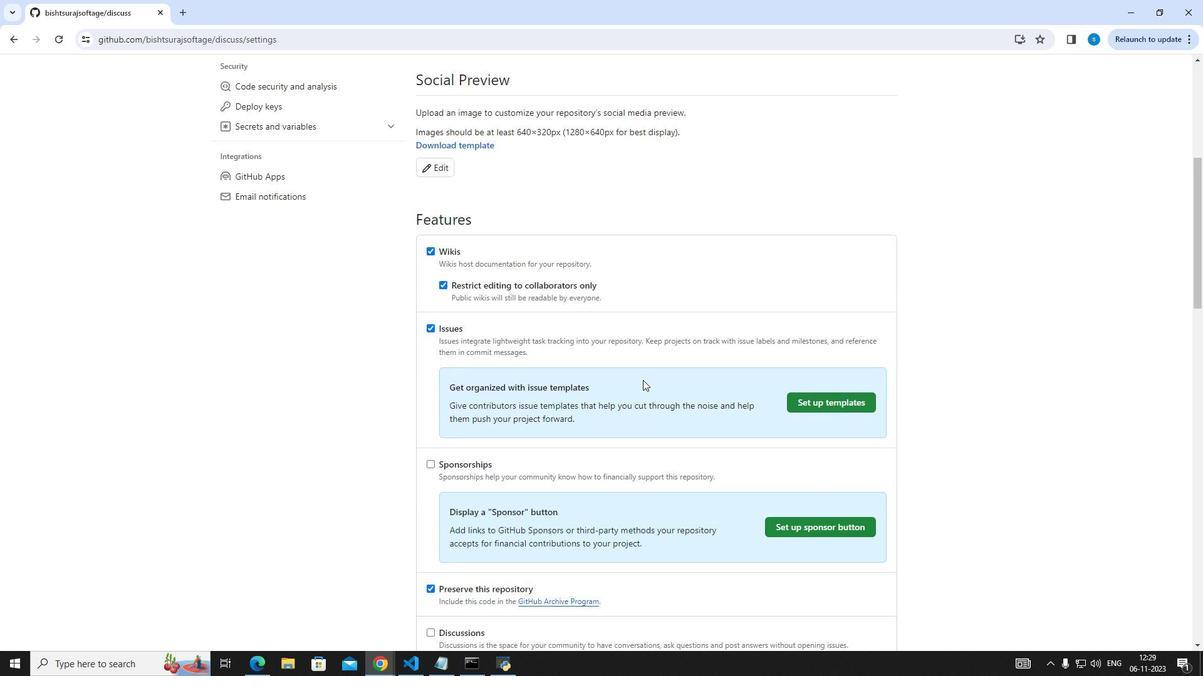 
Action: Mouse moved to (577, 409)
Screenshot: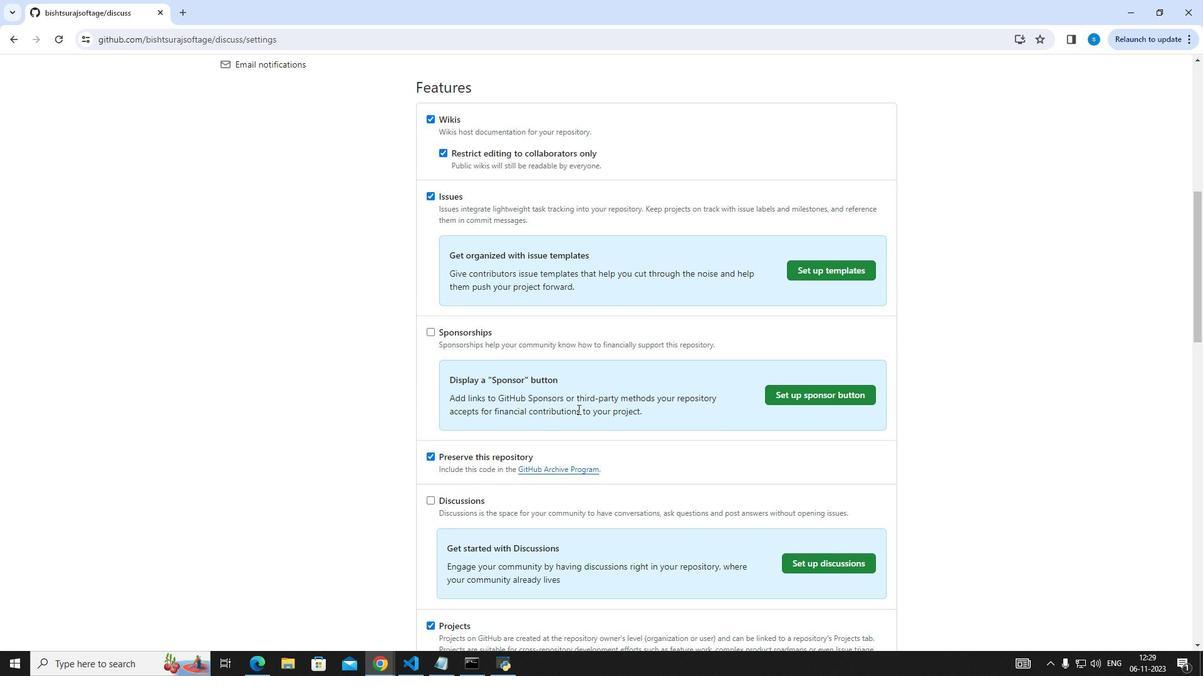 
Action: Mouse scrolled (577, 409) with delta (0, 0)
Screenshot: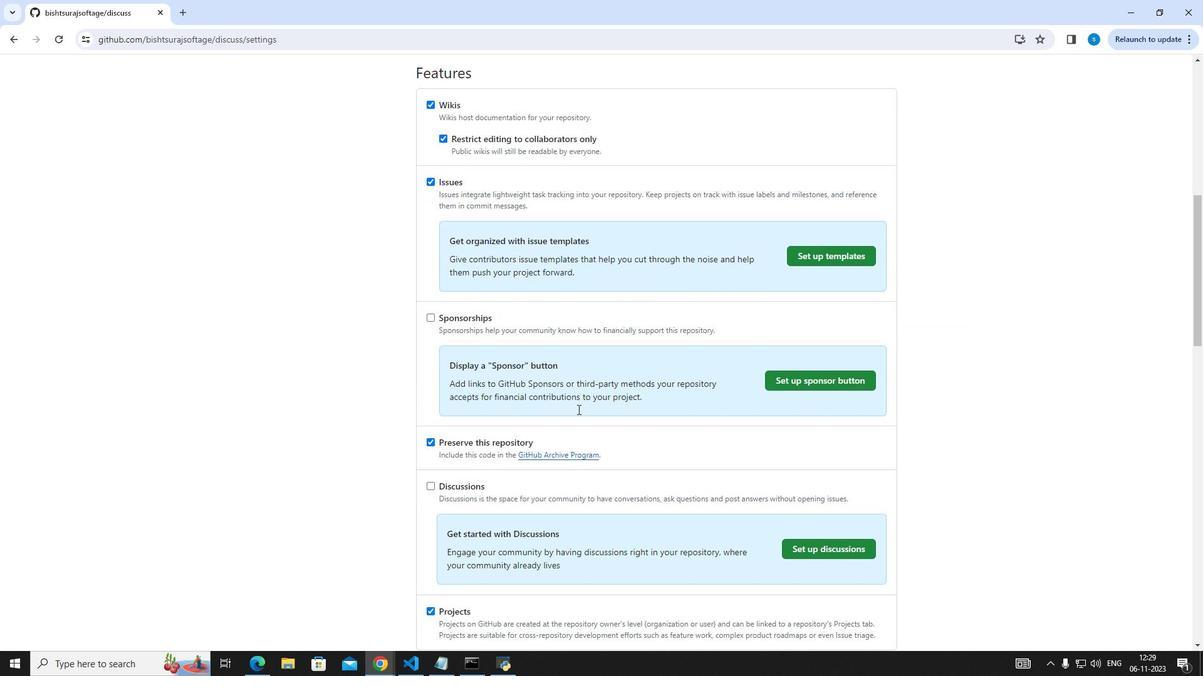 
Action: Mouse scrolled (577, 409) with delta (0, 0)
Screenshot: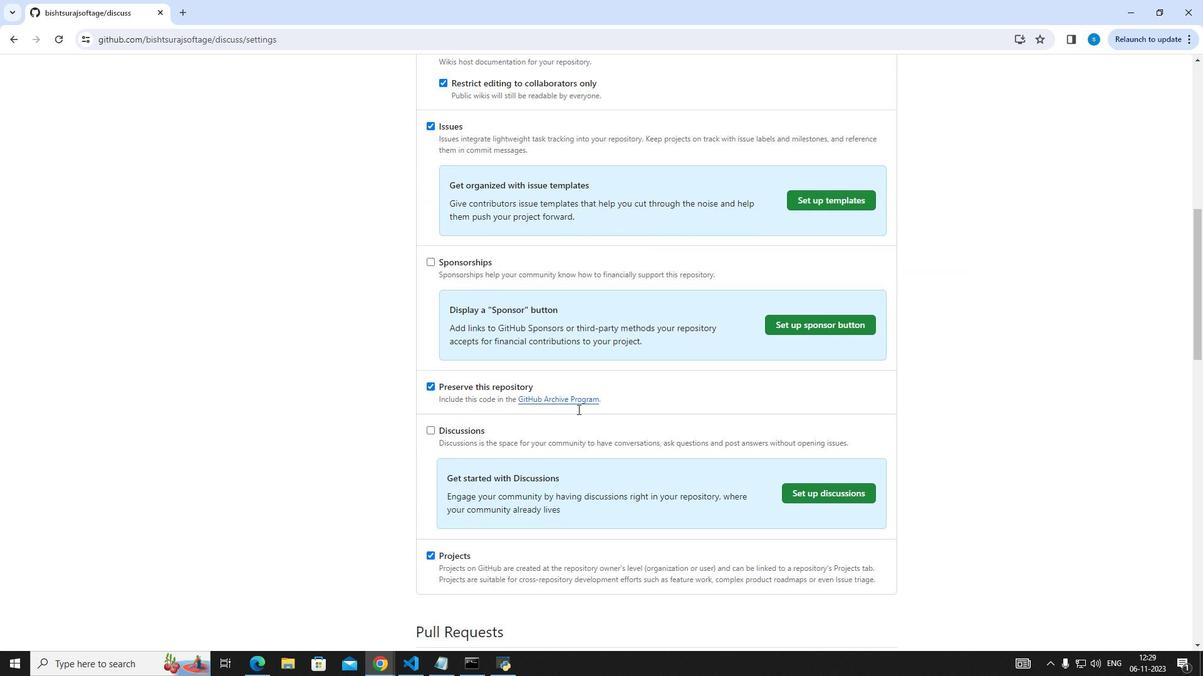 
Action: Mouse moved to (431, 374)
Screenshot: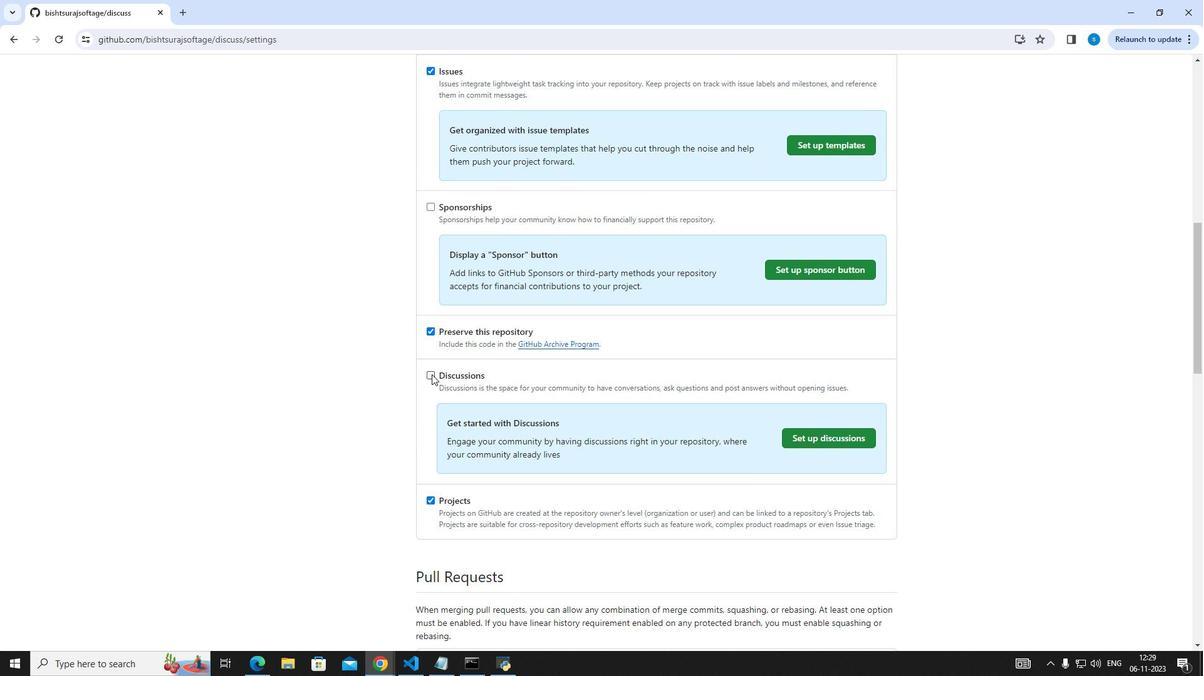 
Action: Mouse pressed left at (431, 374)
Screenshot: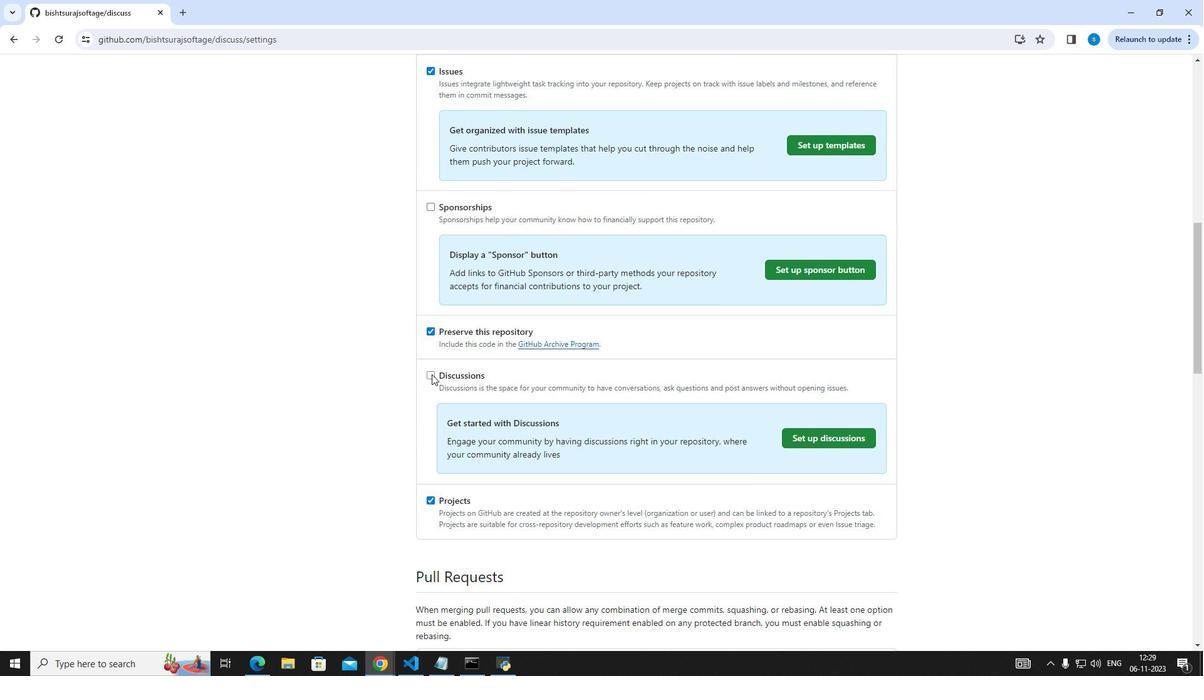 
Action: Mouse moved to (805, 447)
Screenshot: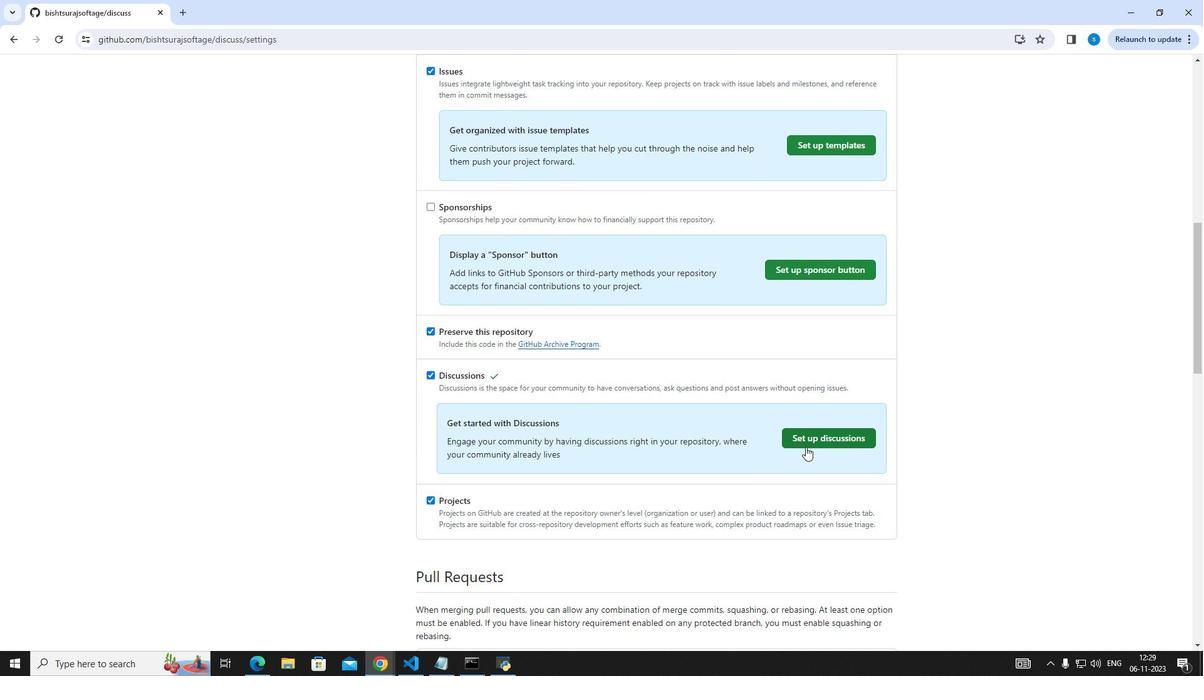 
Action: Mouse pressed left at (805, 447)
Screenshot: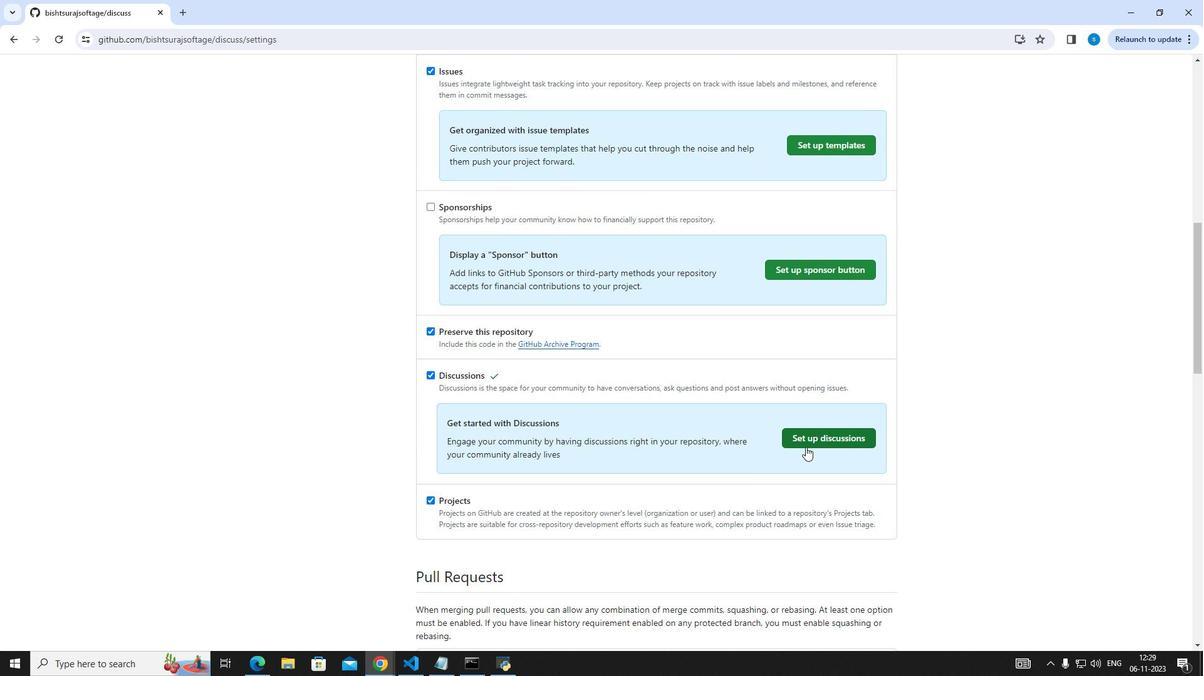 
Action: Mouse moved to (406, 369)
Screenshot: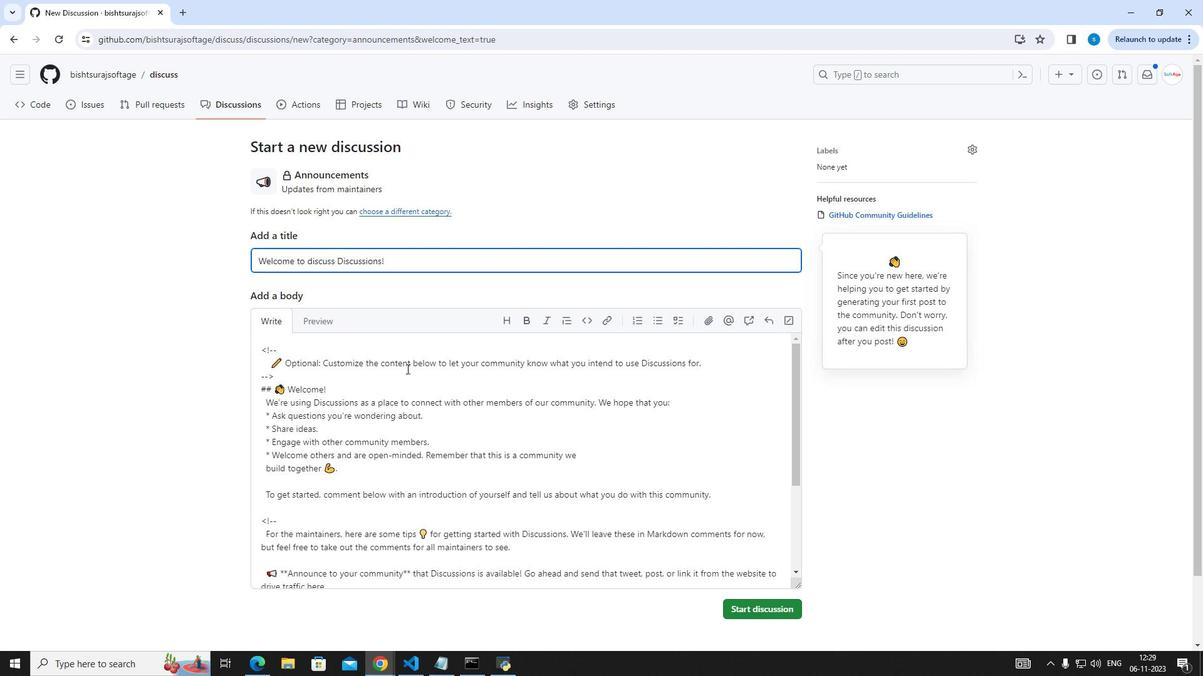 
Action: Key pressed gene<Key.backspace><Key.backspace><Key.backspace><Key.backspace><Key.backspace><Key.backspace><Key.backspace><Key.backspace>
Screenshot: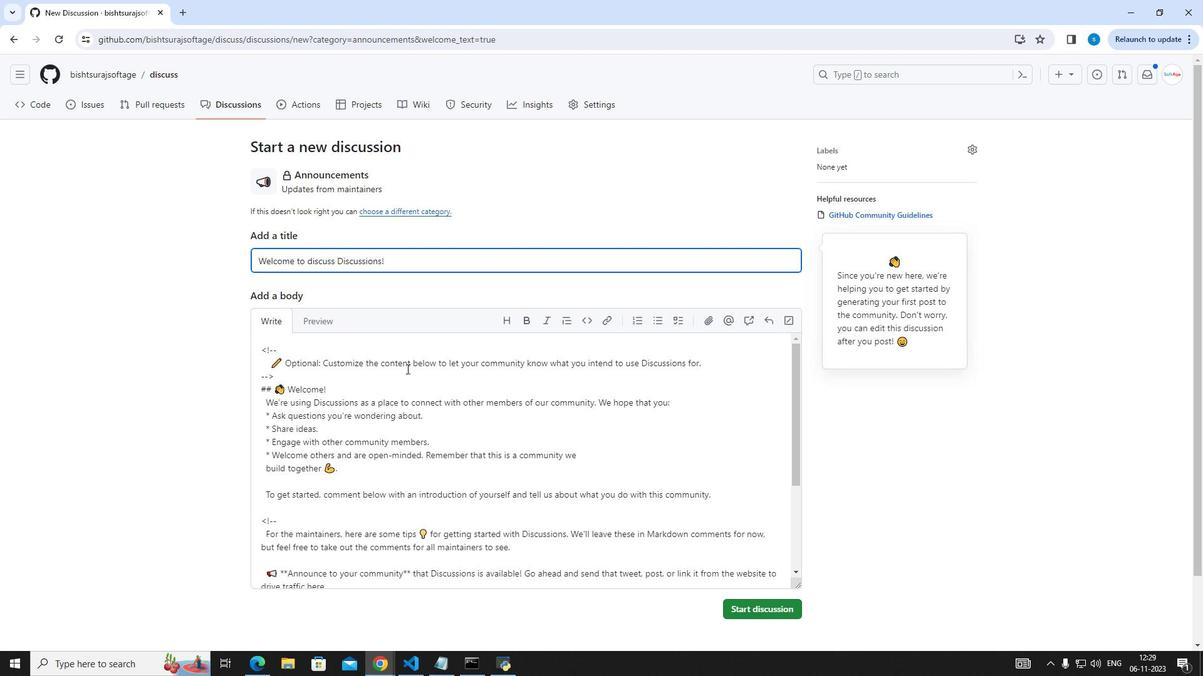 
Action: Mouse moved to (771, 614)
Screenshot: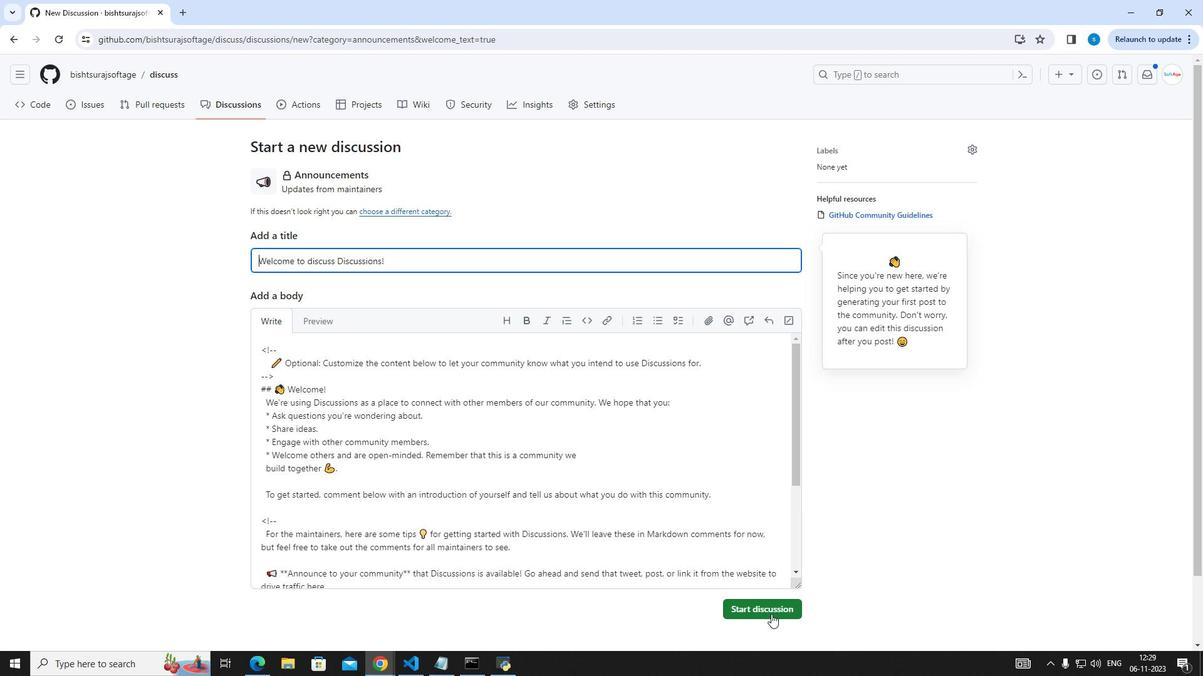 
Action: Mouse pressed left at (771, 614)
Screenshot: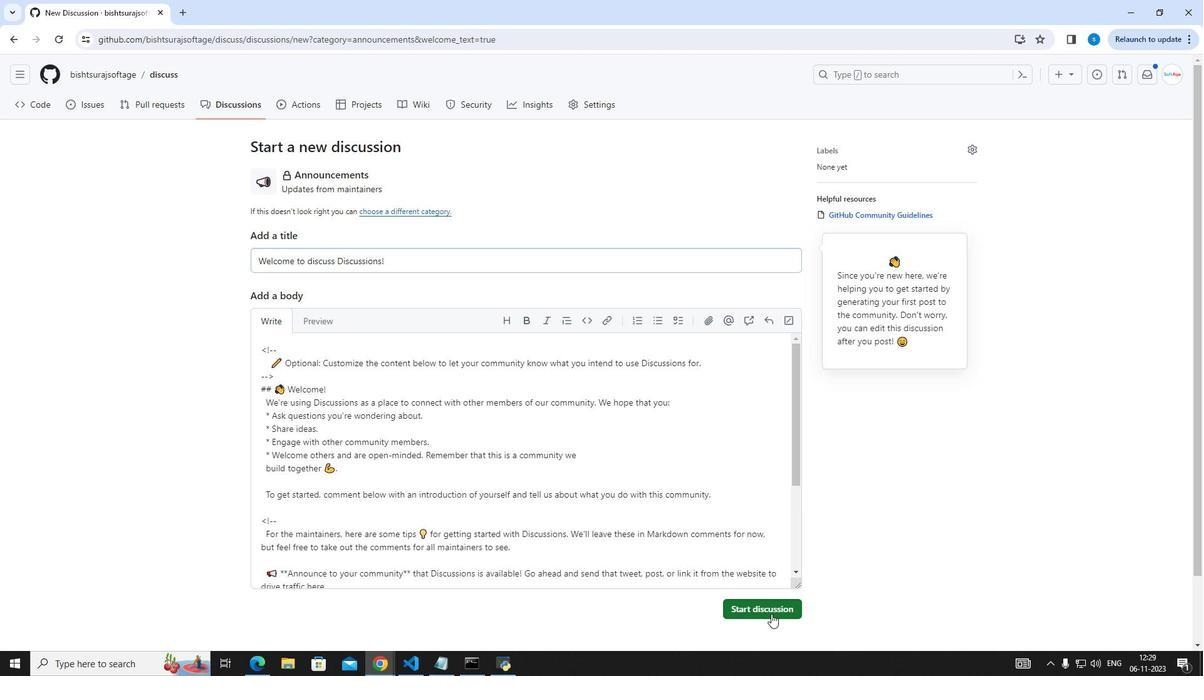 
Action: Mouse moved to (537, 592)
Screenshot: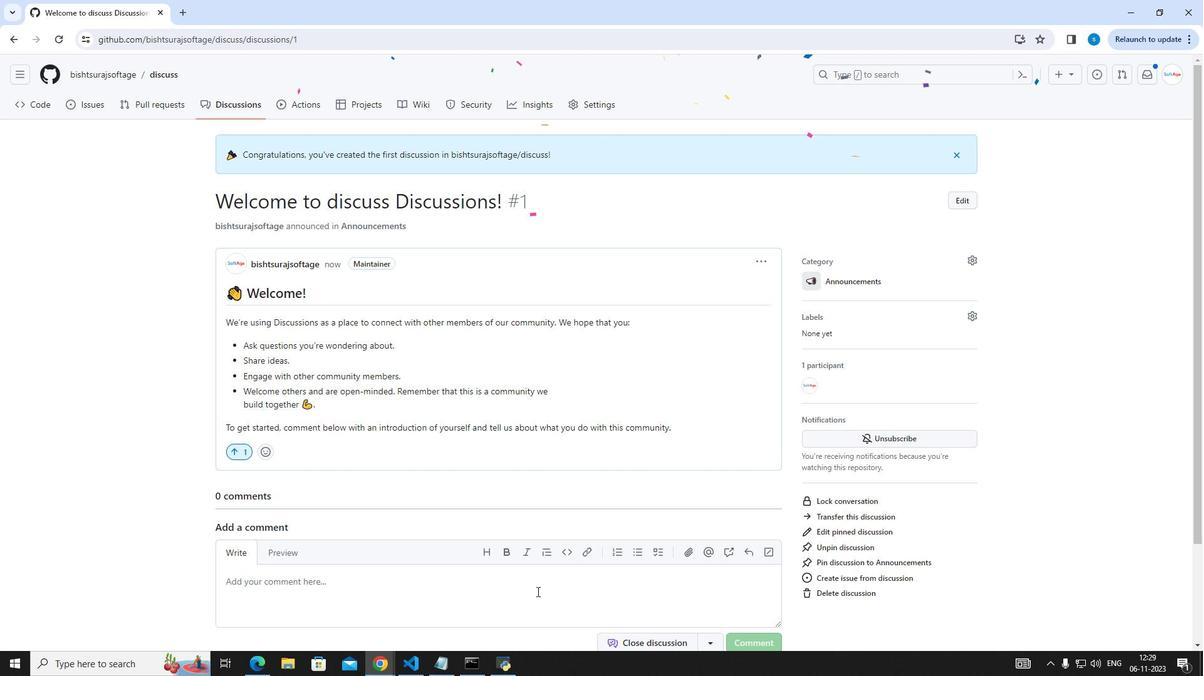 
Action: Mouse pressed left at (537, 592)
Screenshot: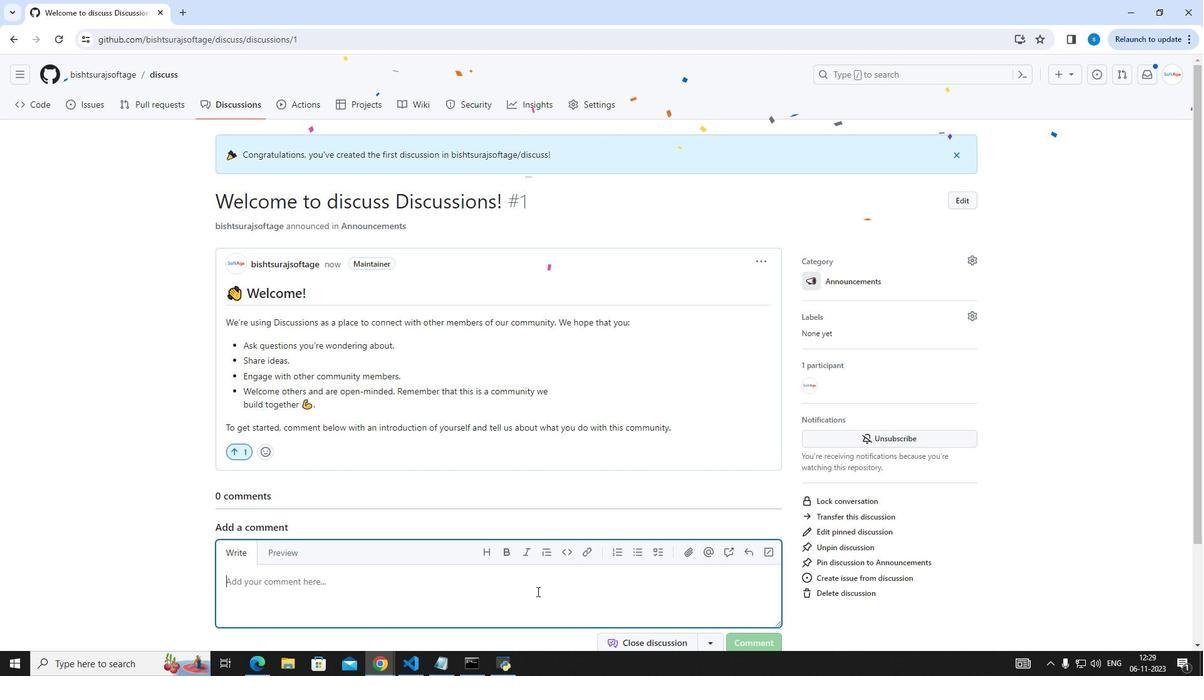 
Action: Key pressed created<Key.space>a<Key.space><Key.backspace>nd<Key.space>setup<Key.space>discussion<Key.space>in<Key.space>new<Key.space>rre<Key.backspace><Key.backspace>epository
Screenshot: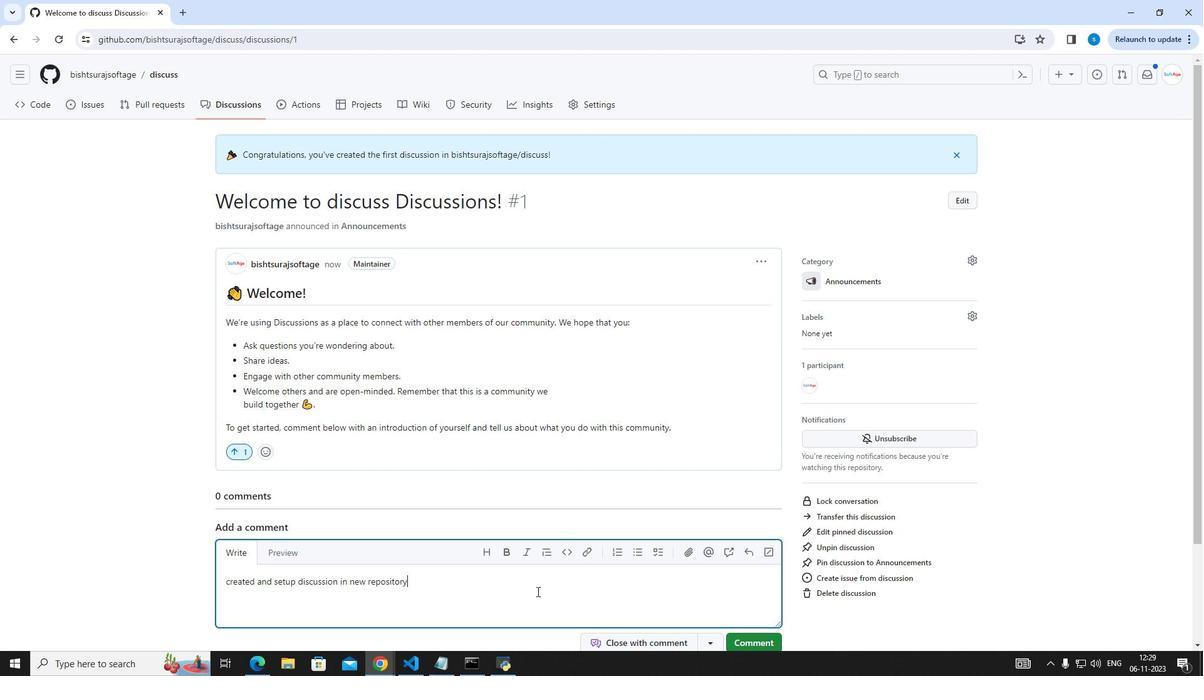 
Action: Mouse scrolled (537, 591) with delta (0, 0)
Screenshot: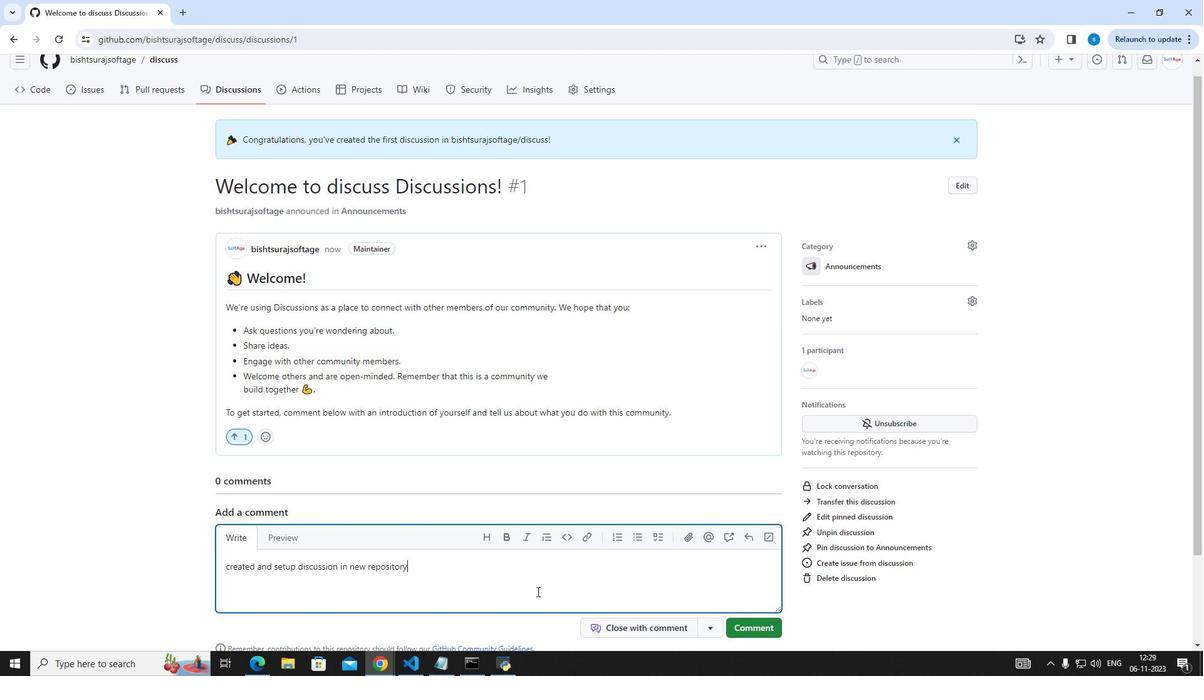 
Action: Mouse scrolled (537, 591) with delta (0, 0)
Screenshot: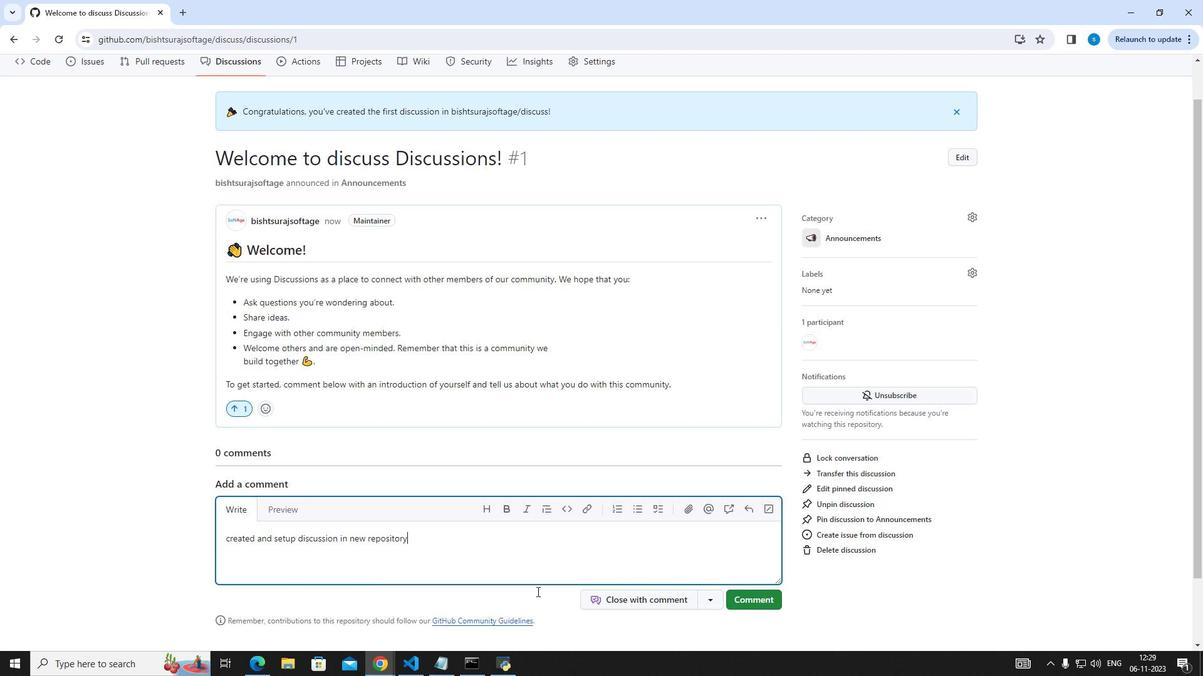 
Action: Mouse moved to (765, 530)
Screenshot: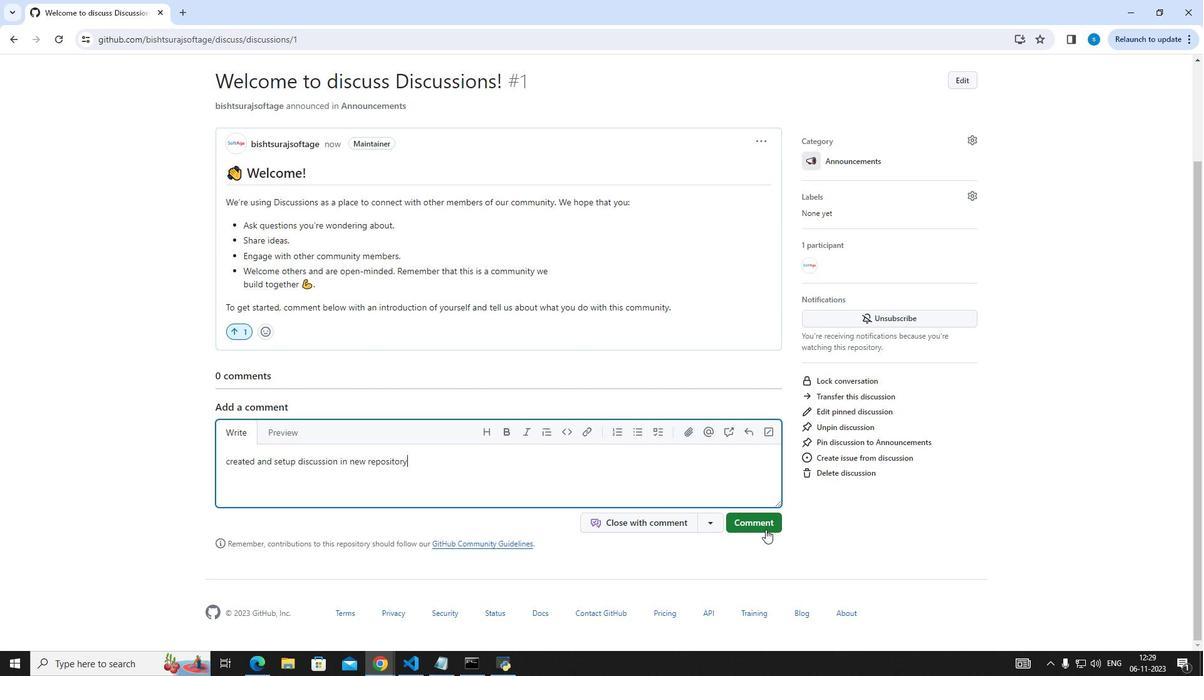 
Action: Mouse pressed left at (765, 530)
Screenshot: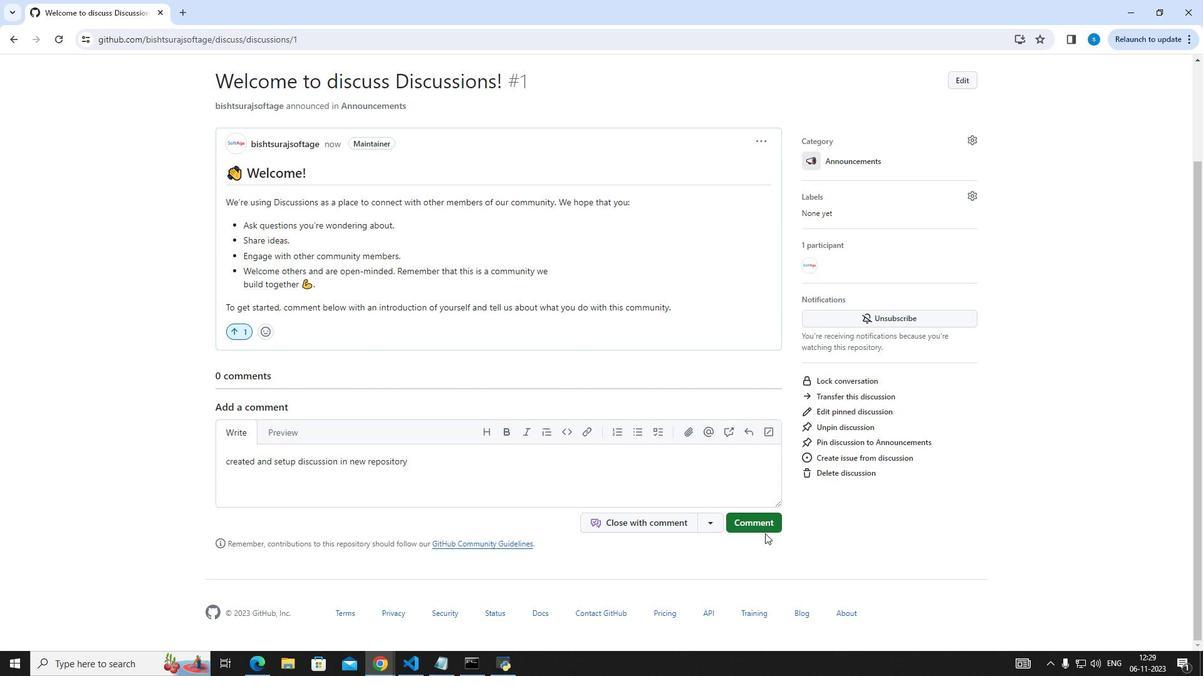 
Action: Mouse moved to (761, 521)
Screenshot: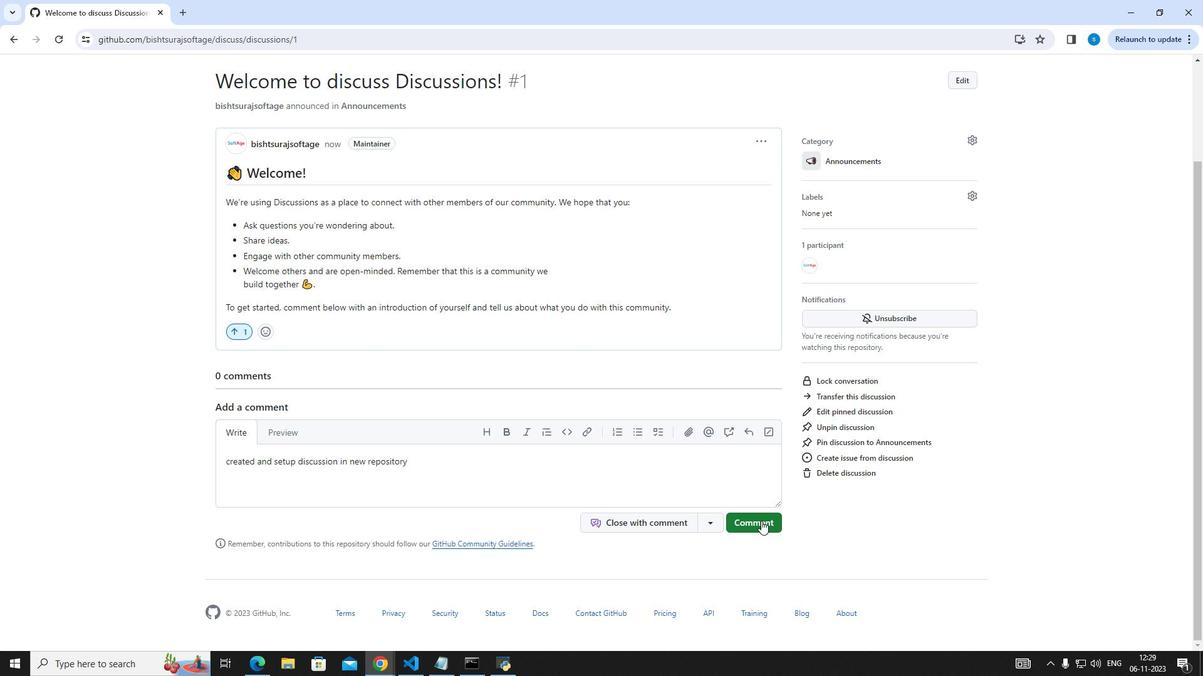 
Action: Mouse pressed left at (761, 521)
Screenshot: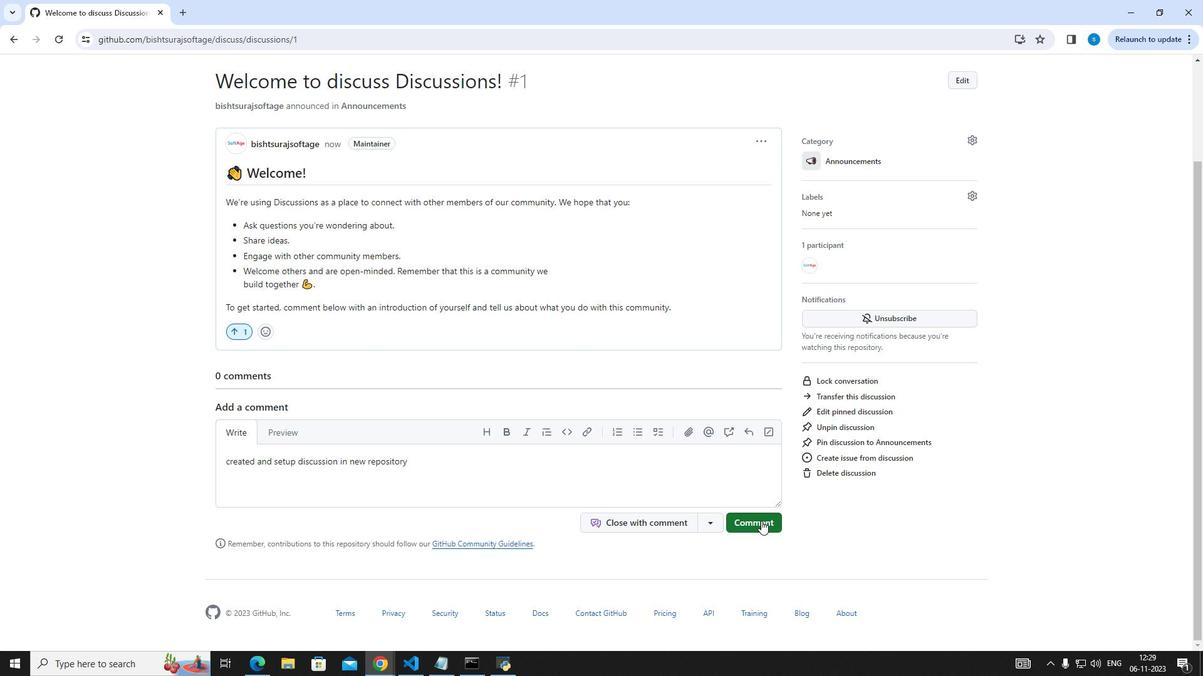 
Action: Mouse moved to (686, 499)
Screenshot: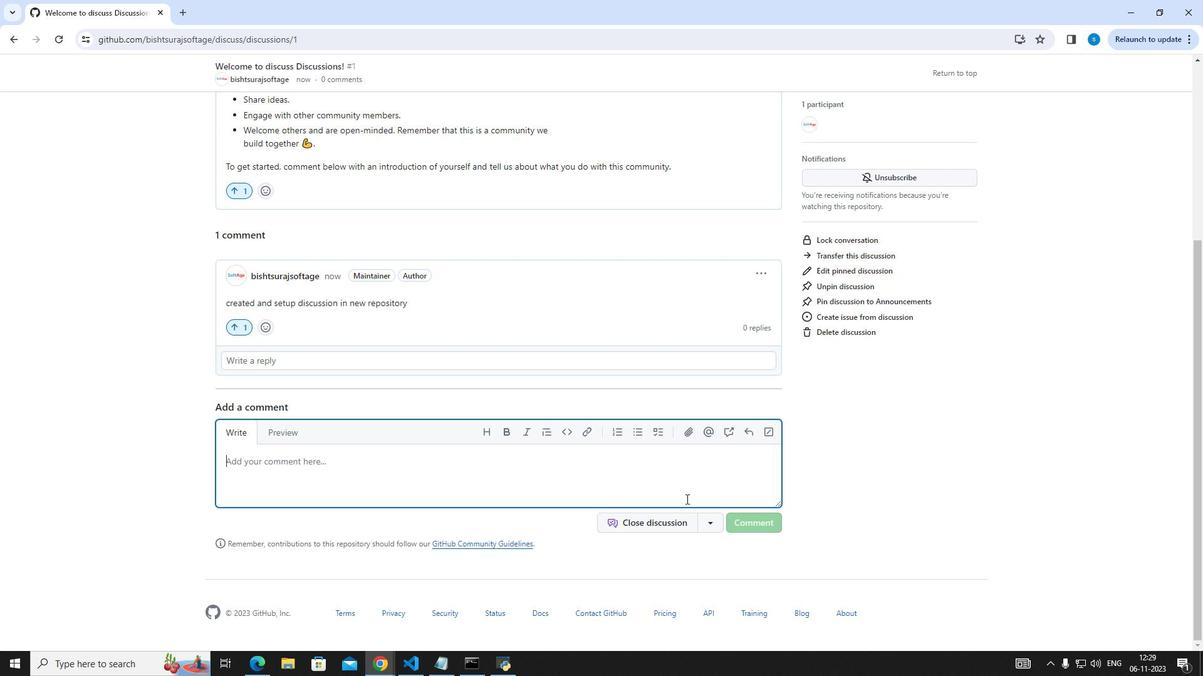 
Action: Mouse scrolled (686, 500) with delta (0, 0)
Screenshot: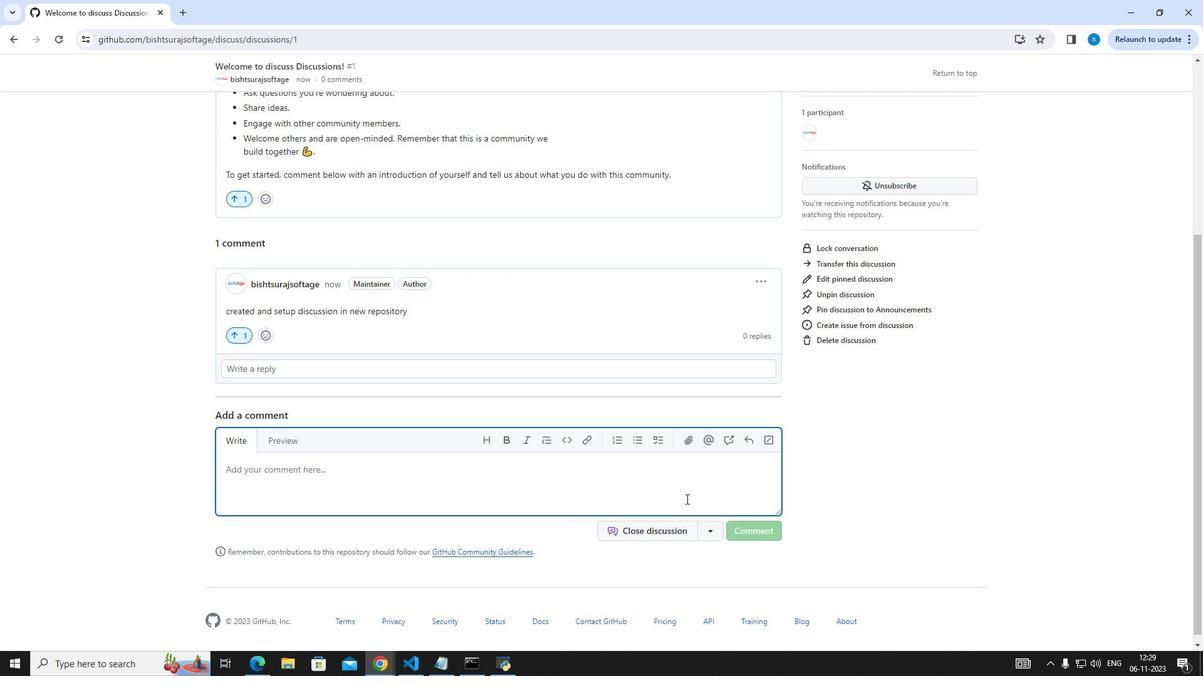 
Action: Mouse scrolled (686, 500) with delta (0, 0)
Screenshot: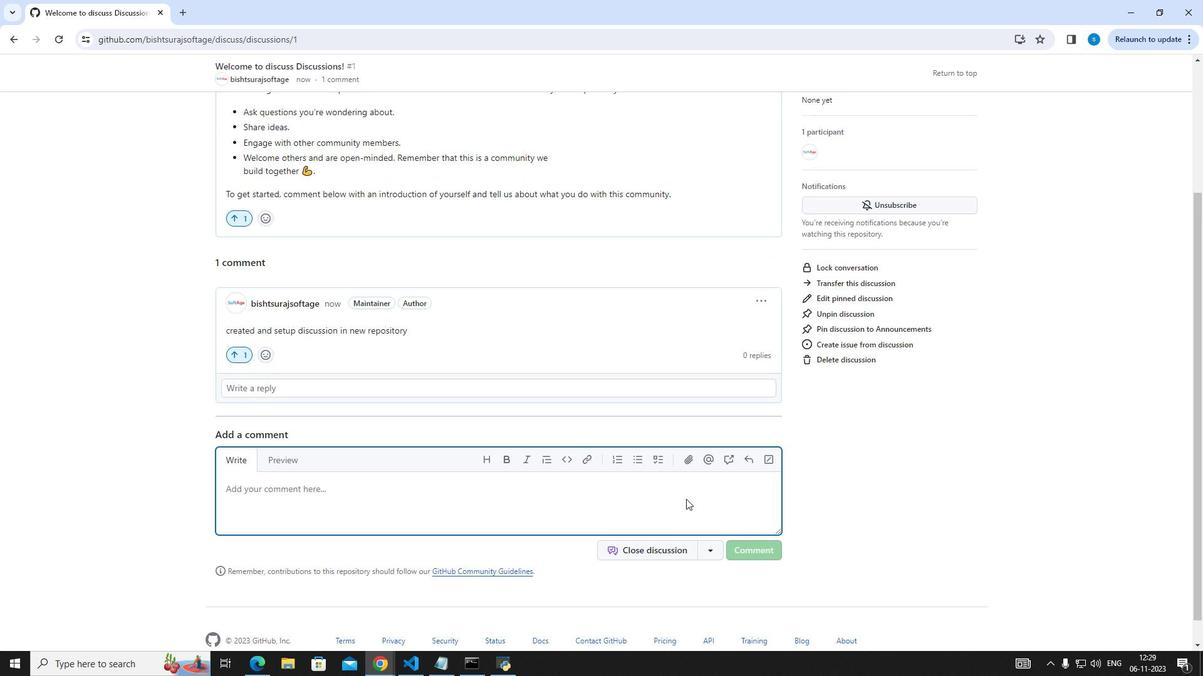 
Action: Mouse scrolled (686, 500) with delta (0, 0)
Screenshot: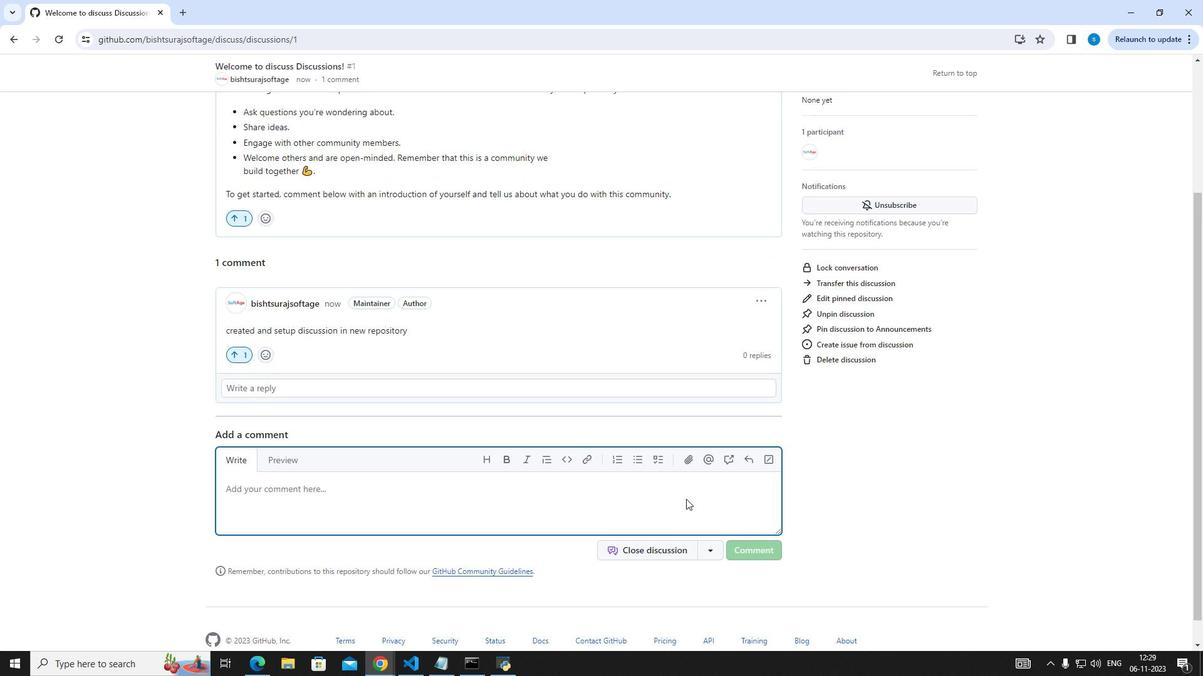 
Action: Mouse scrolled (686, 500) with delta (0, 0)
Screenshot: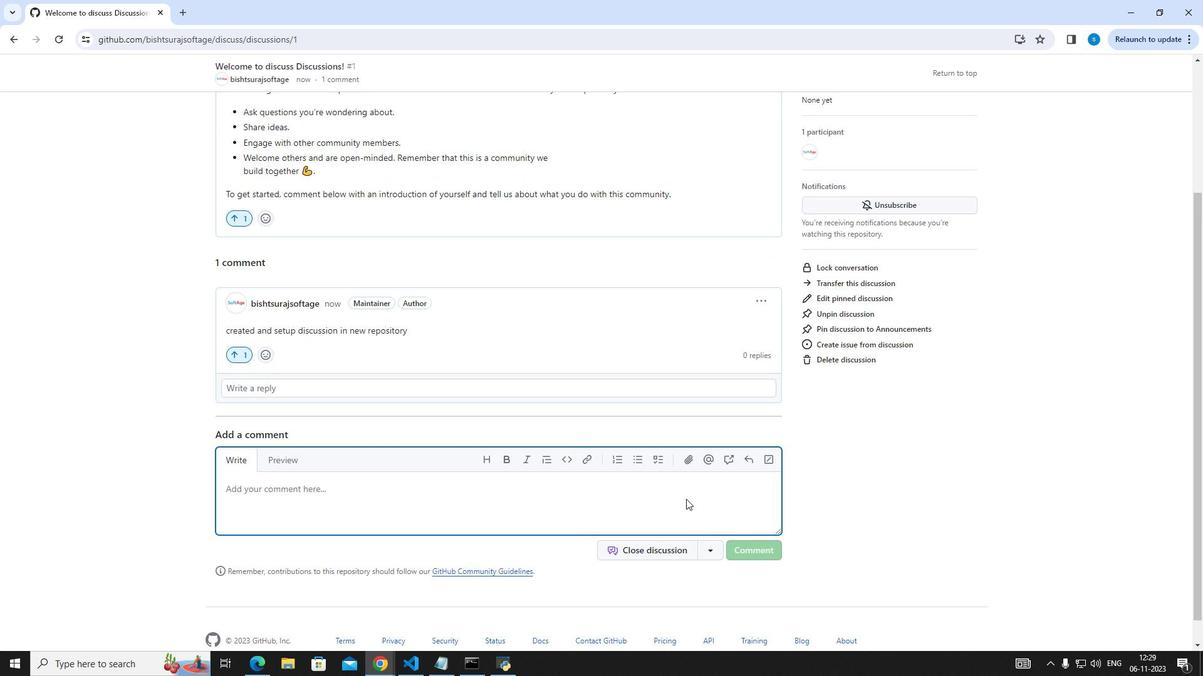 
Action: Mouse scrolled (686, 500) with delta (0, 0)
Screenshot: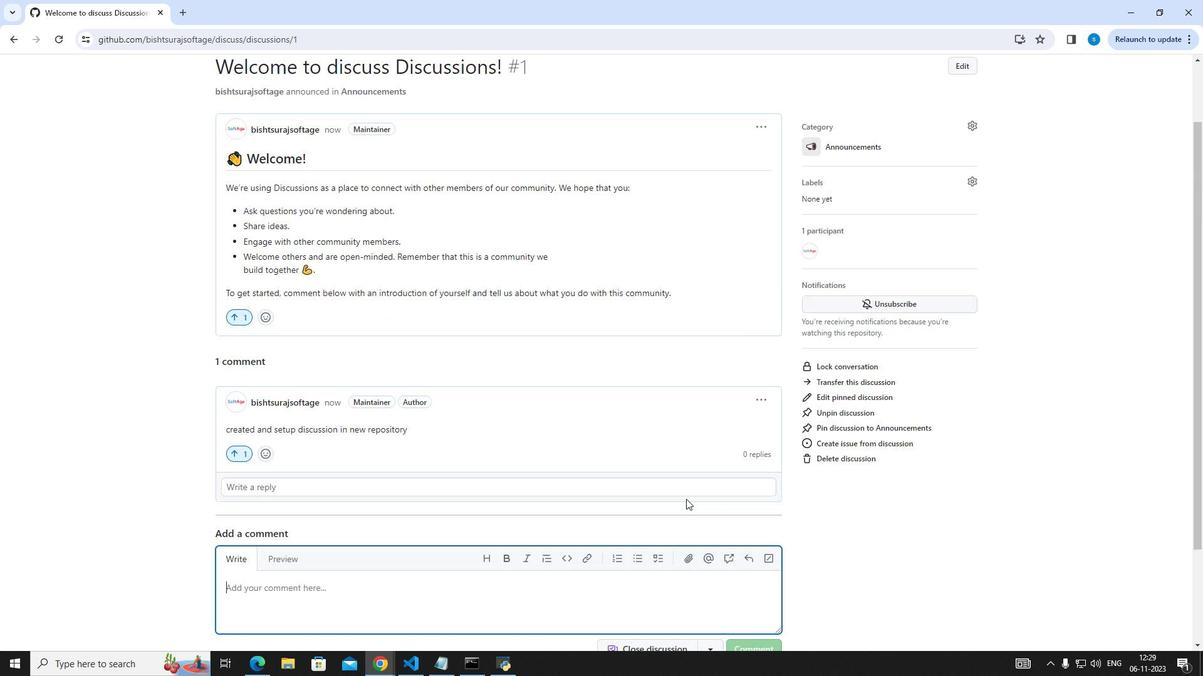 
